 Task: In Heading Arial with underline. Font size of heading  '18'Font style of data Calibri. Font size of data  9Alignment of headline & data Align center. Fill color in heading,  RedFont color of data Black Apply border in Data No BorderIn the sheet  Attendance Tracker Templatebook
Action: Mouse moved to (101, 193)
Screenshot: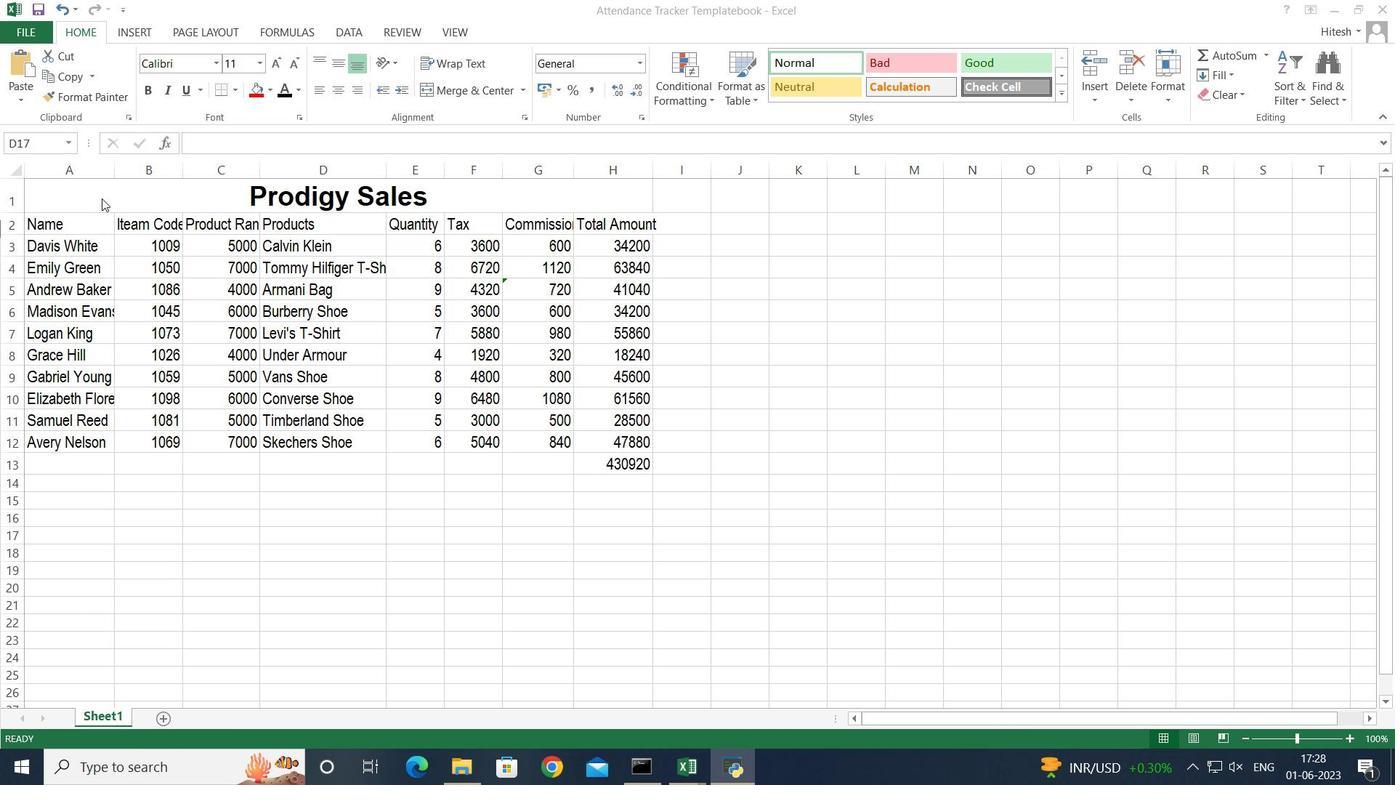 
Action: Mouse pressed left at (101, 193)
Screenshot: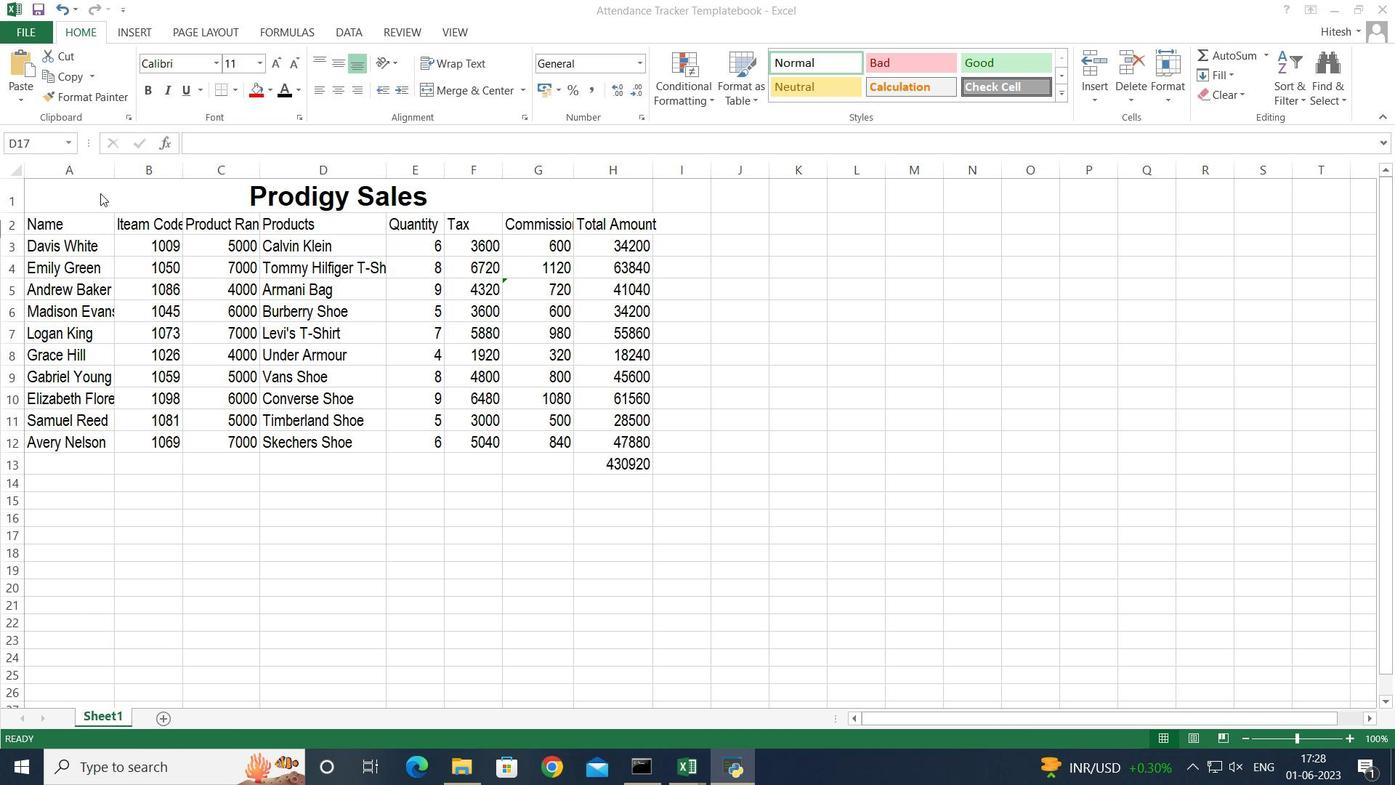
Action: Mouse moved to (102, 192)
Screenshot: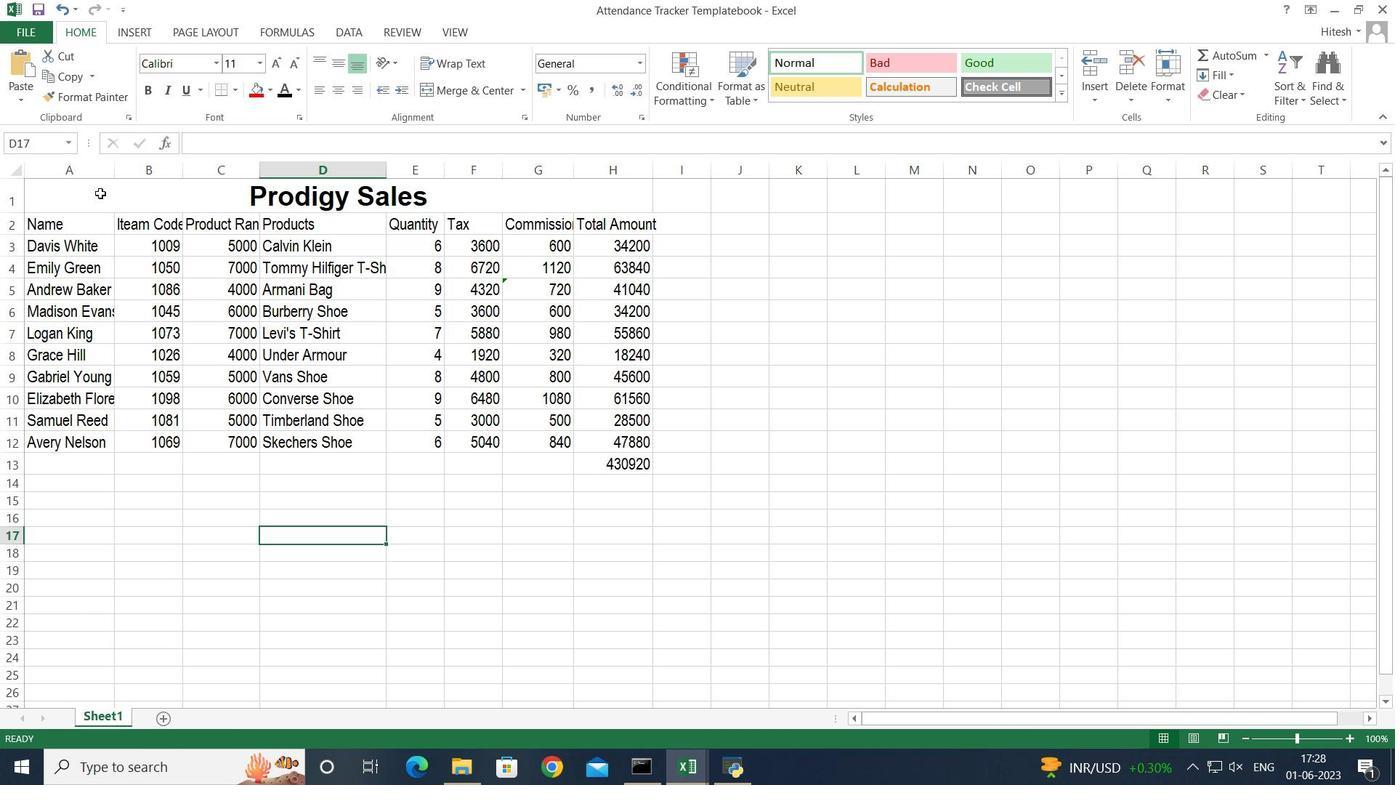 
Action: Mouse pressed left at (102, 192)
Screenshot: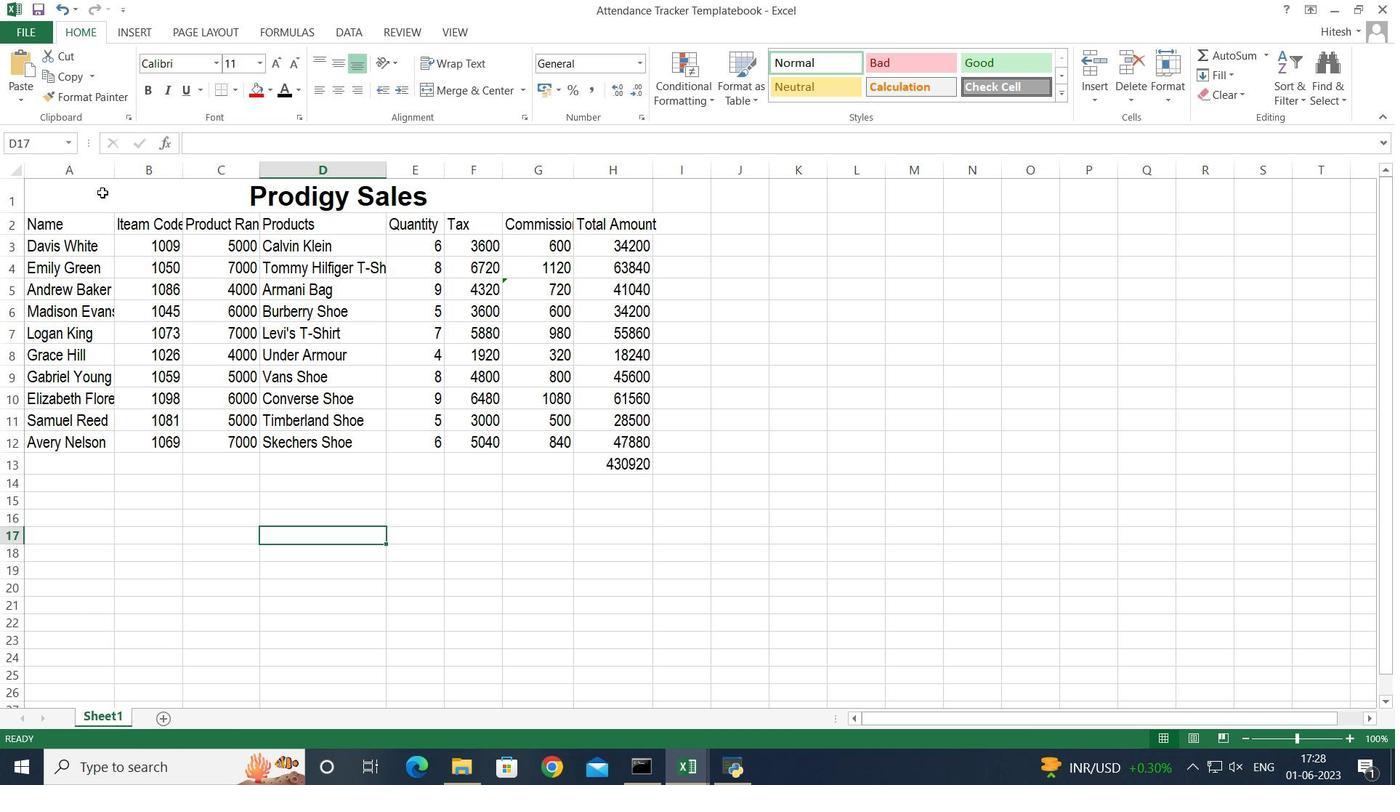 
Action: Mouse moved to (219, 64)
Screenshot: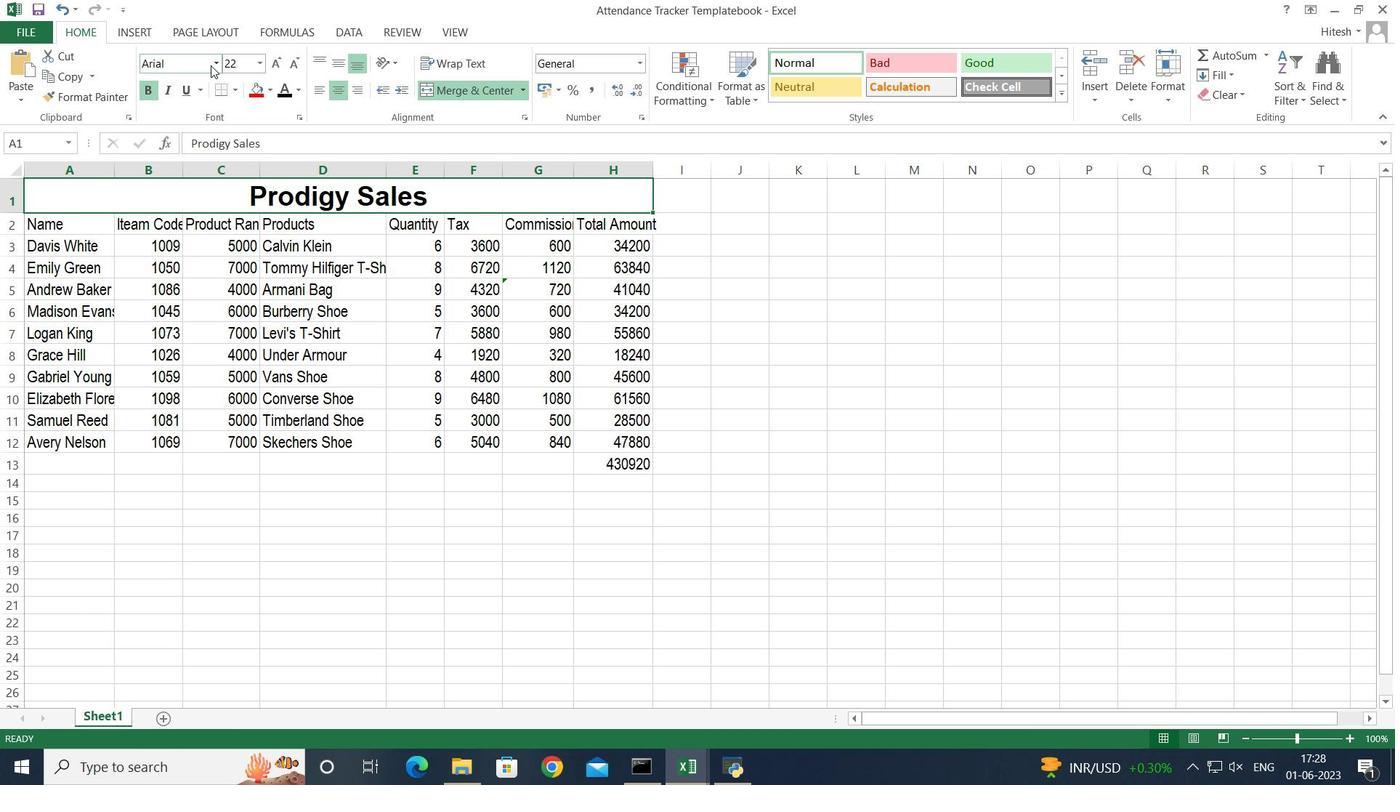 
Action: Mouse pressed left at (219, 64)
Screenshot: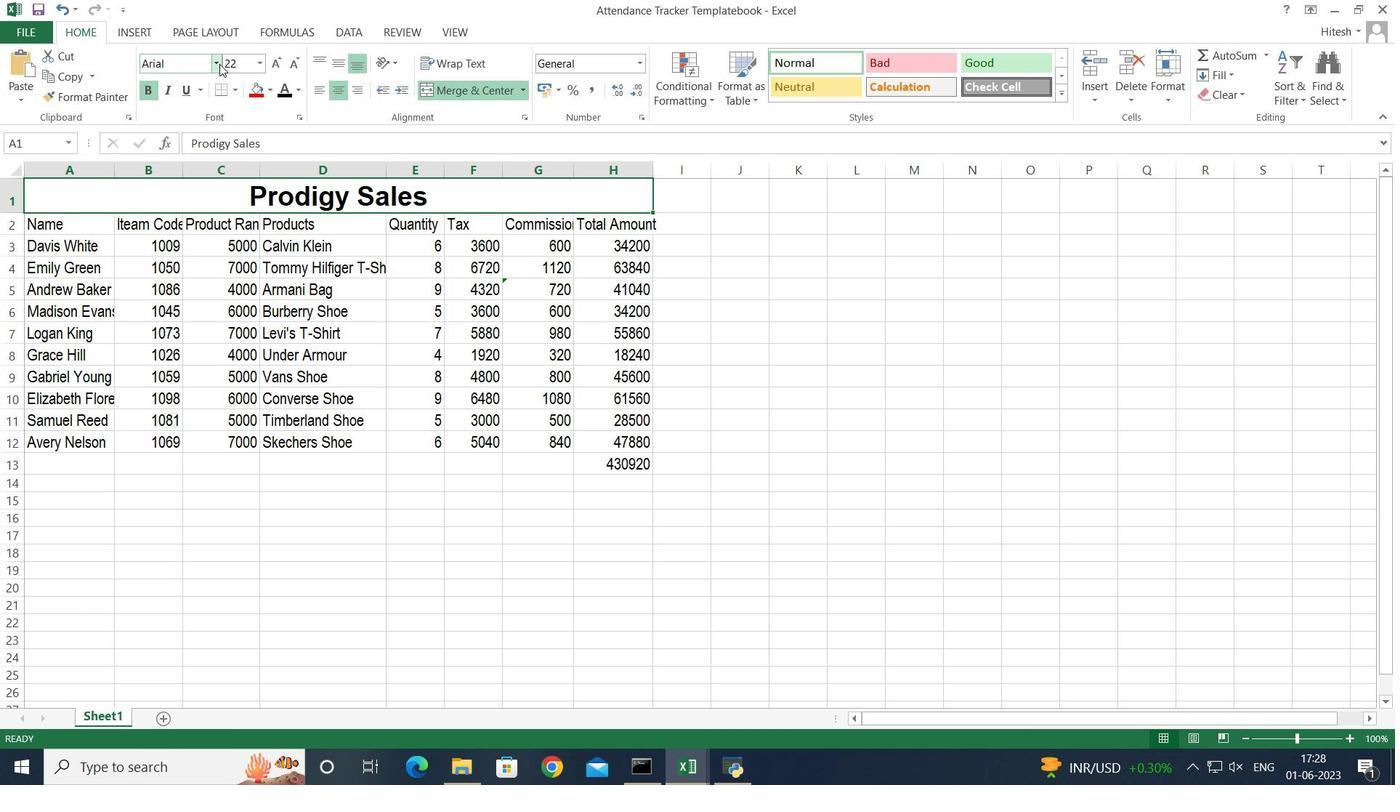 
Action: Mouse moved to (186, 211)
Screenshot: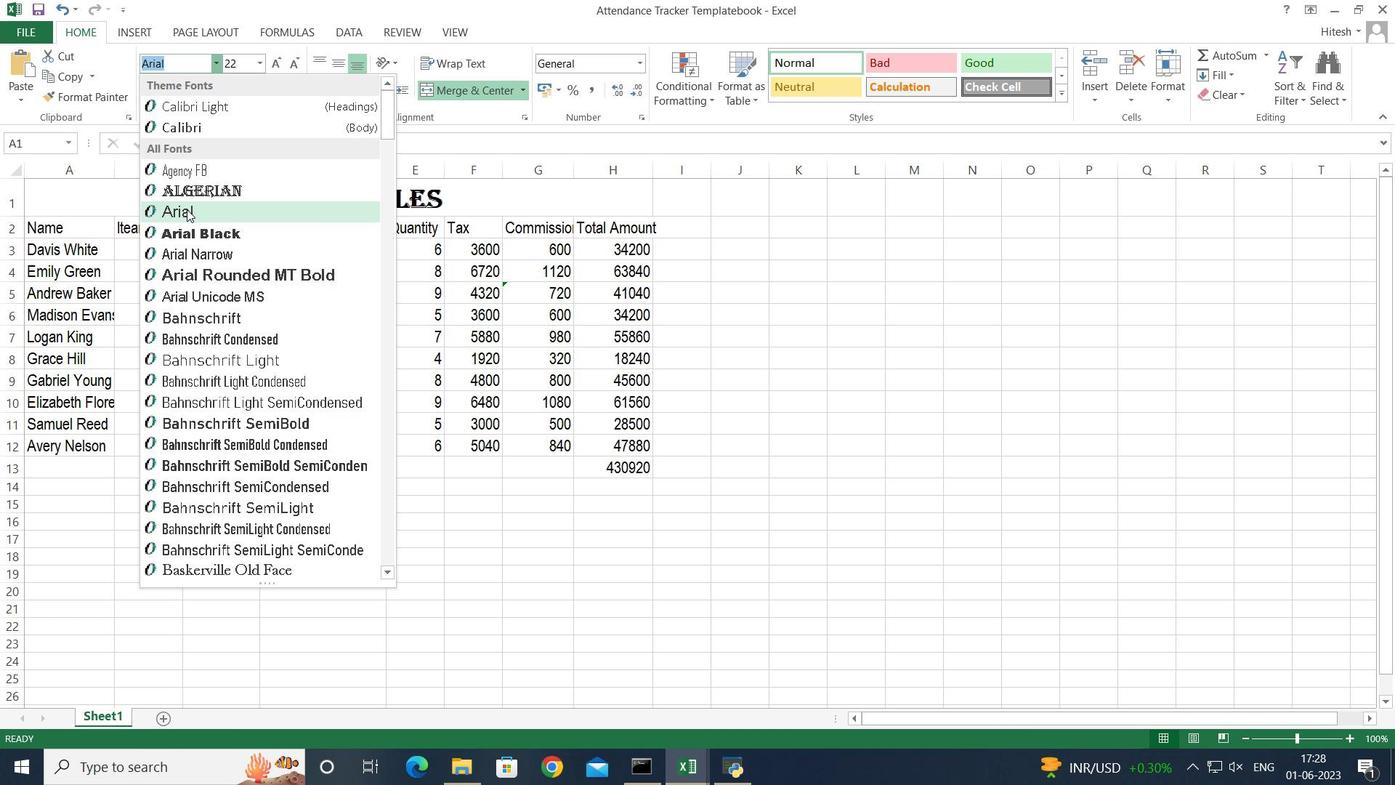 
Action: Mouse pressed left at (186, 211)
Screenshot: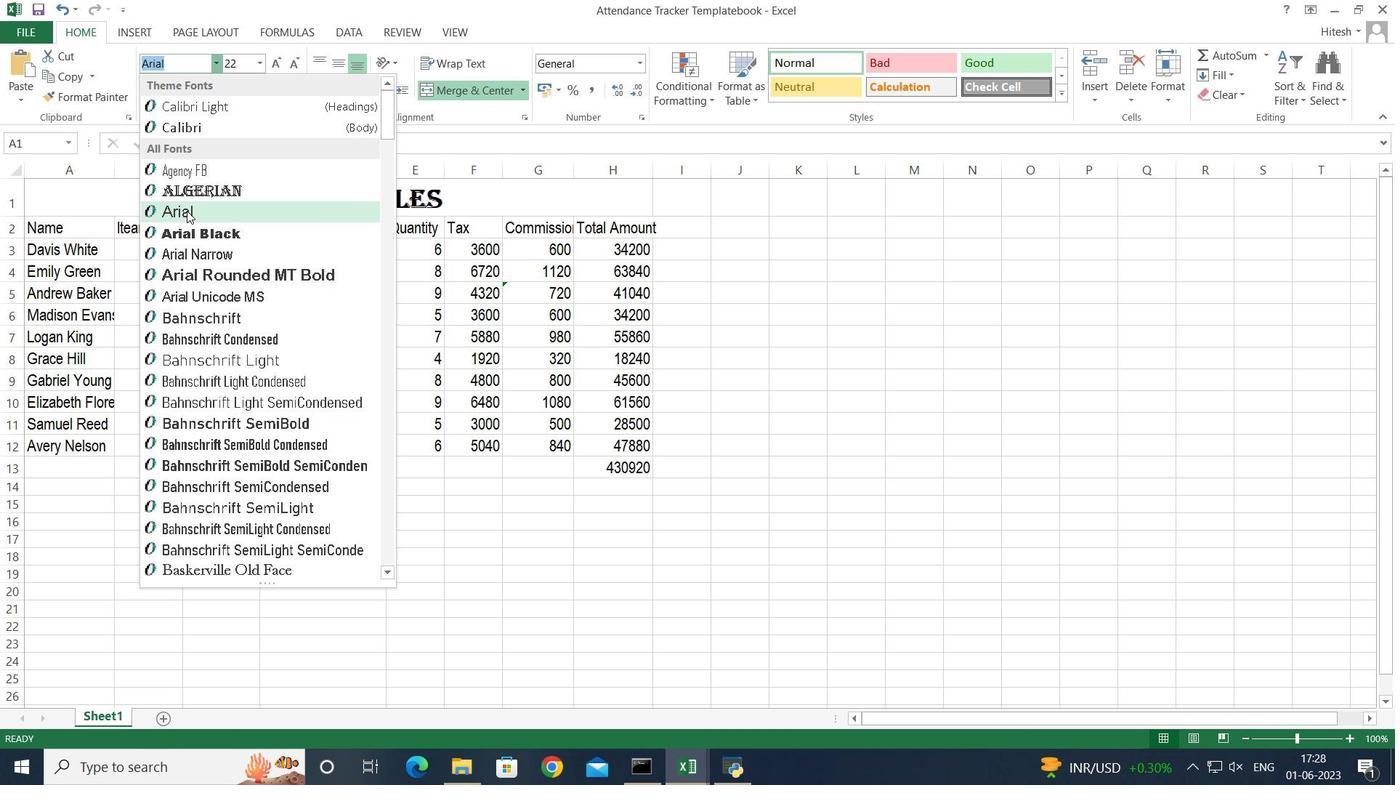 
Action: Mouse moved to (187, 93)
Screenshot: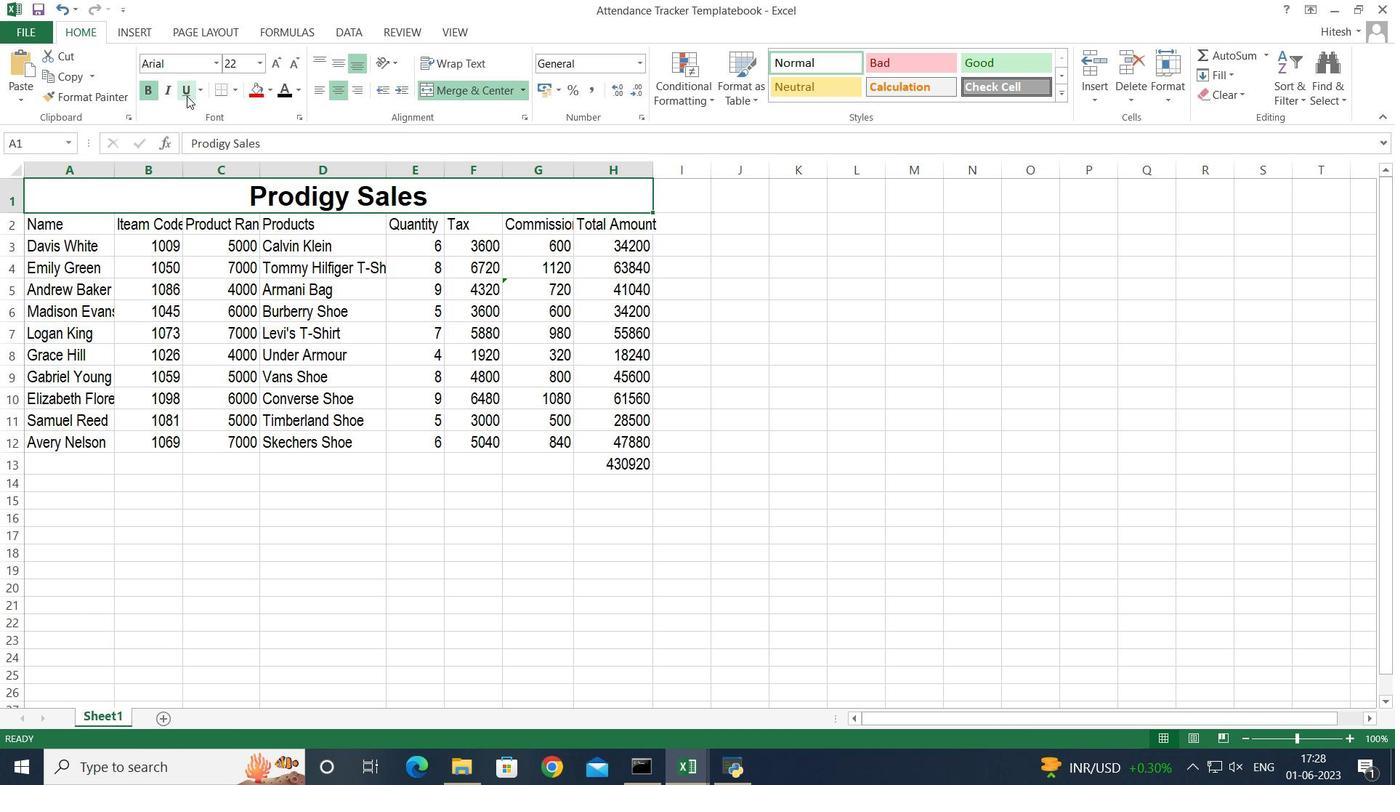 
Action: Mouse pressed left at (187, 93)
Screenshot: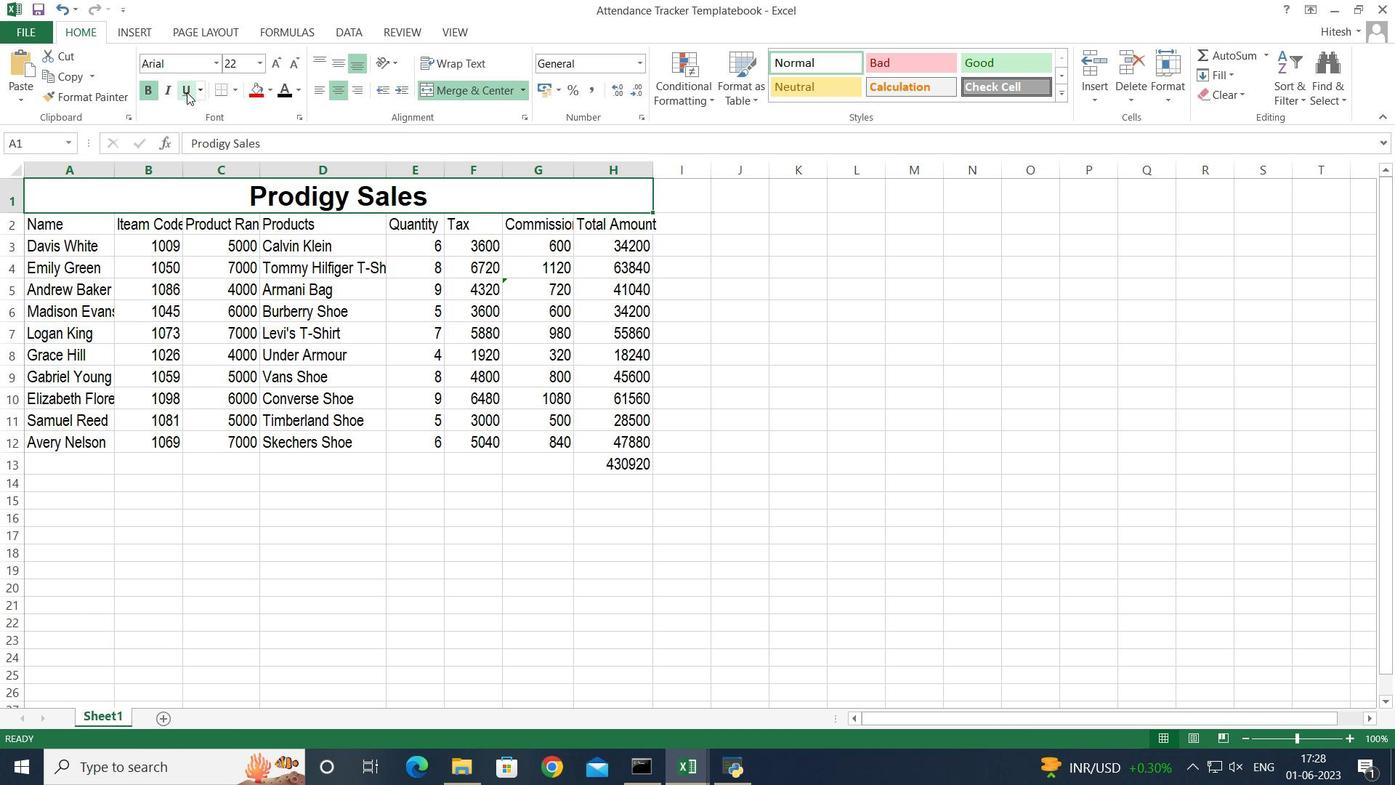 
Action: Mouse moved to (264, 60)
Screenshot: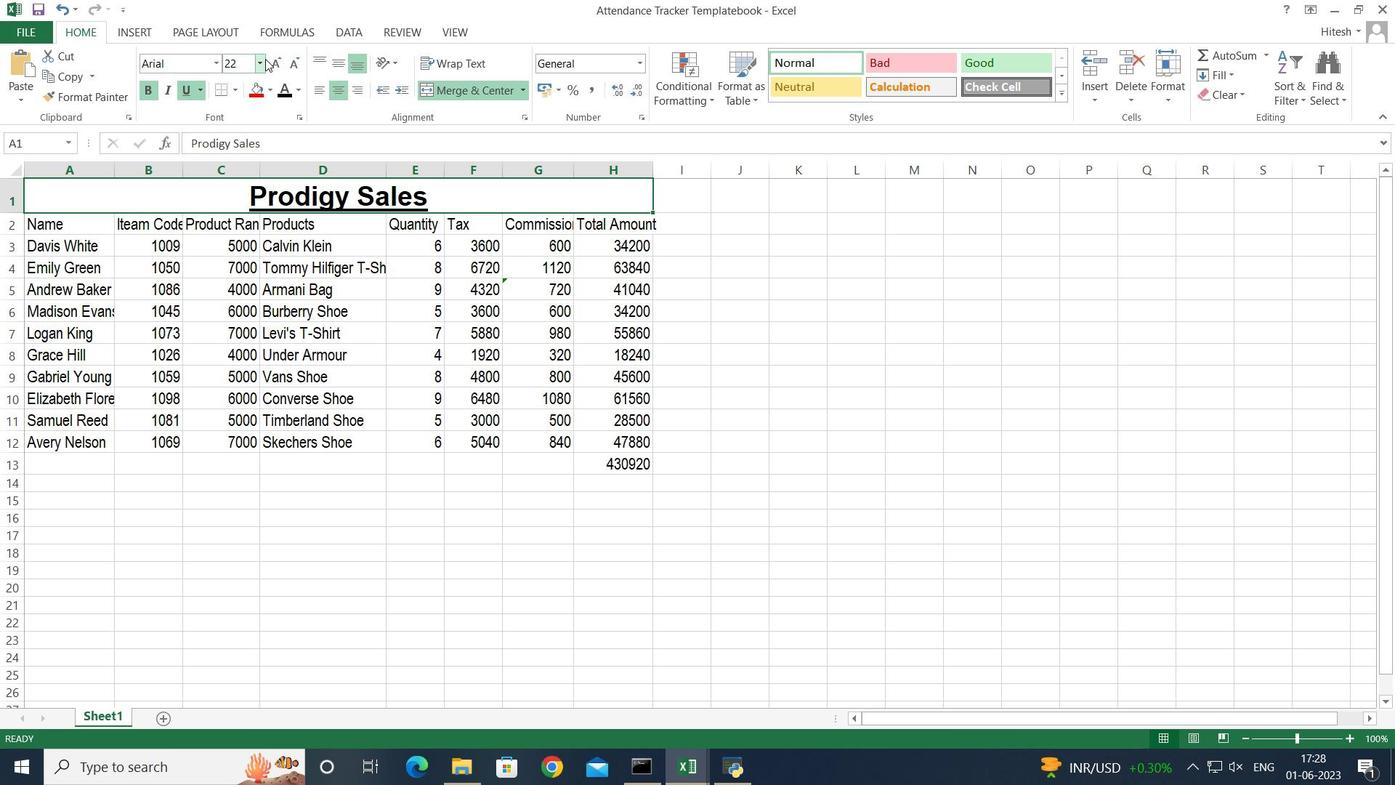 
Action: Mouse pressed left at (264, 60)
Screenshot: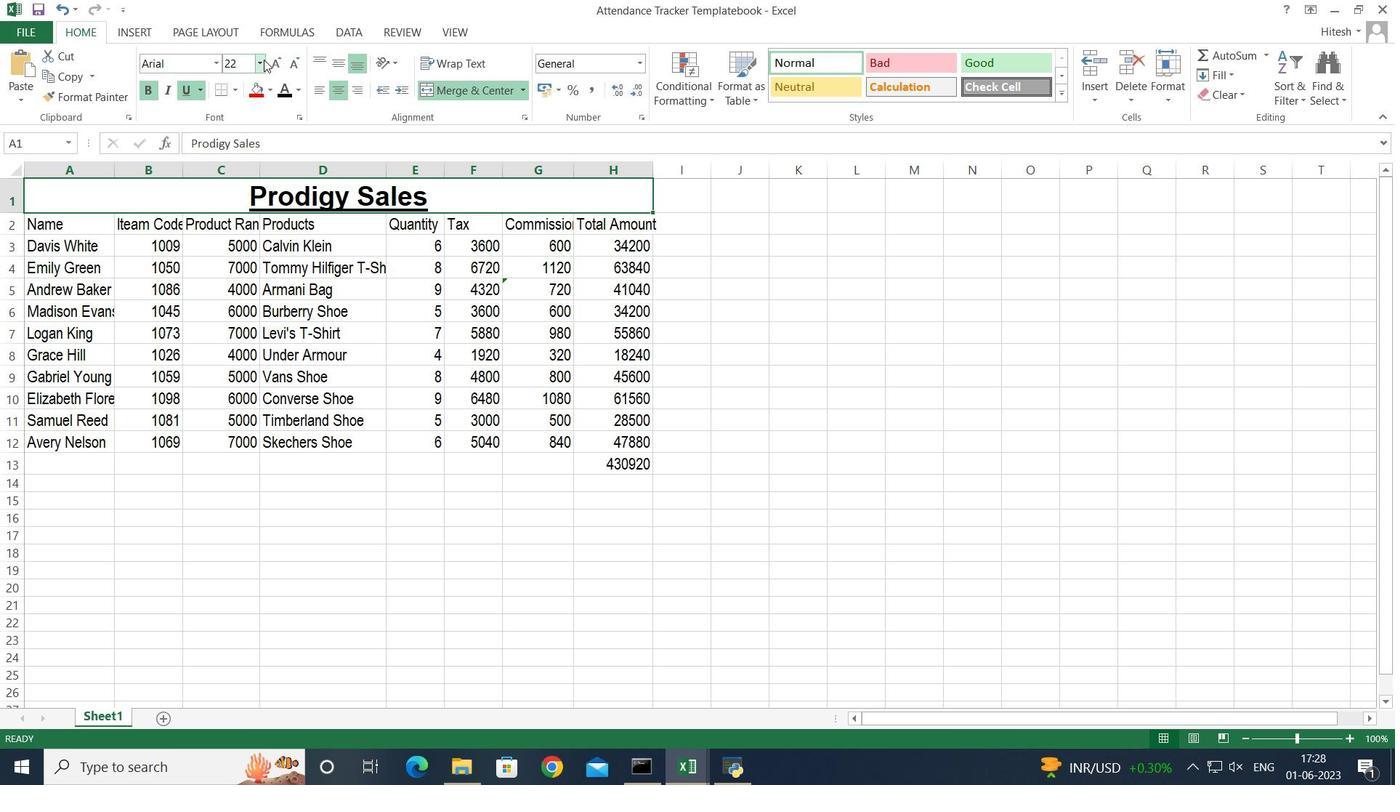 
Action: Mouse moved to (232, 199)
Screenshot: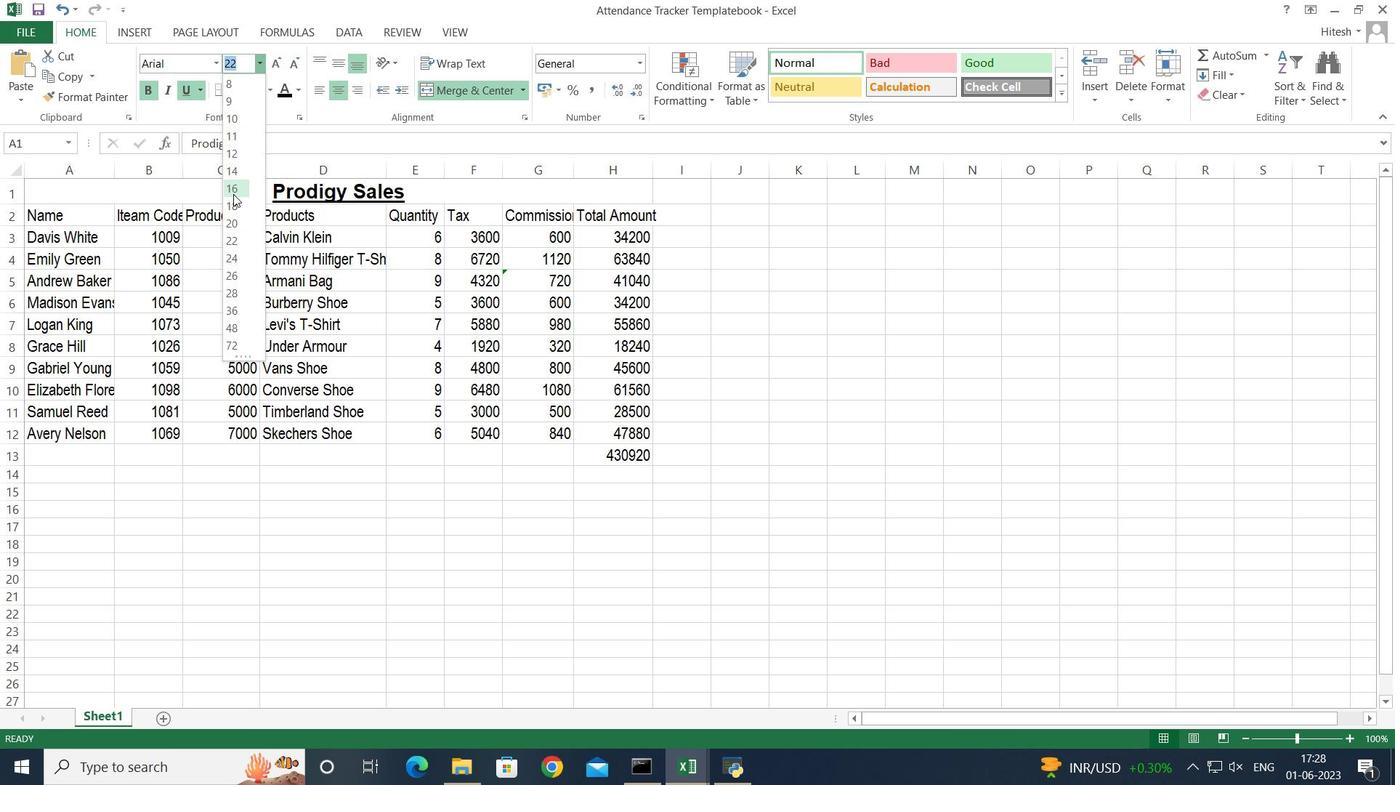 
Action: Mouse pressed left at (232, 199)
Screenshot: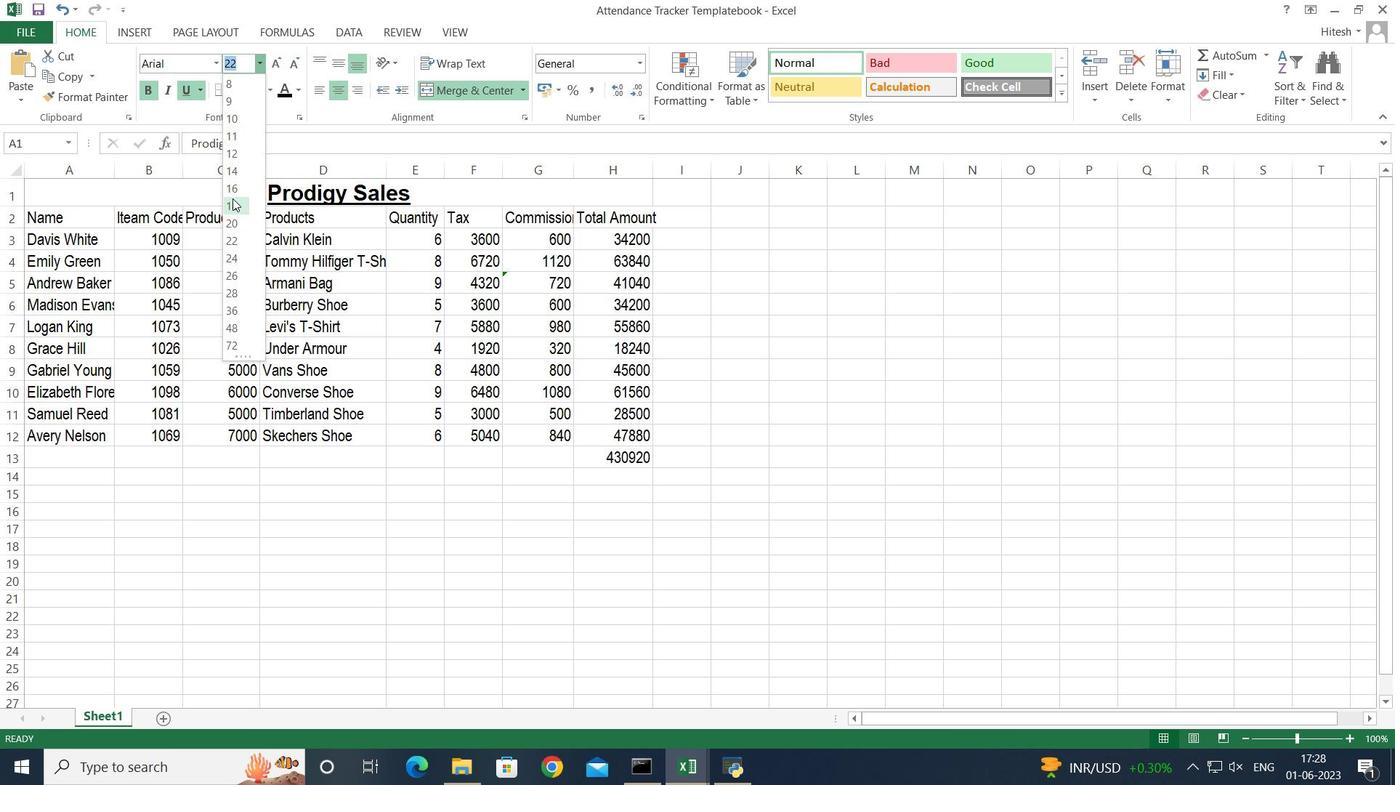 
Action: Mouse moved to (71, 221)
Screenshot: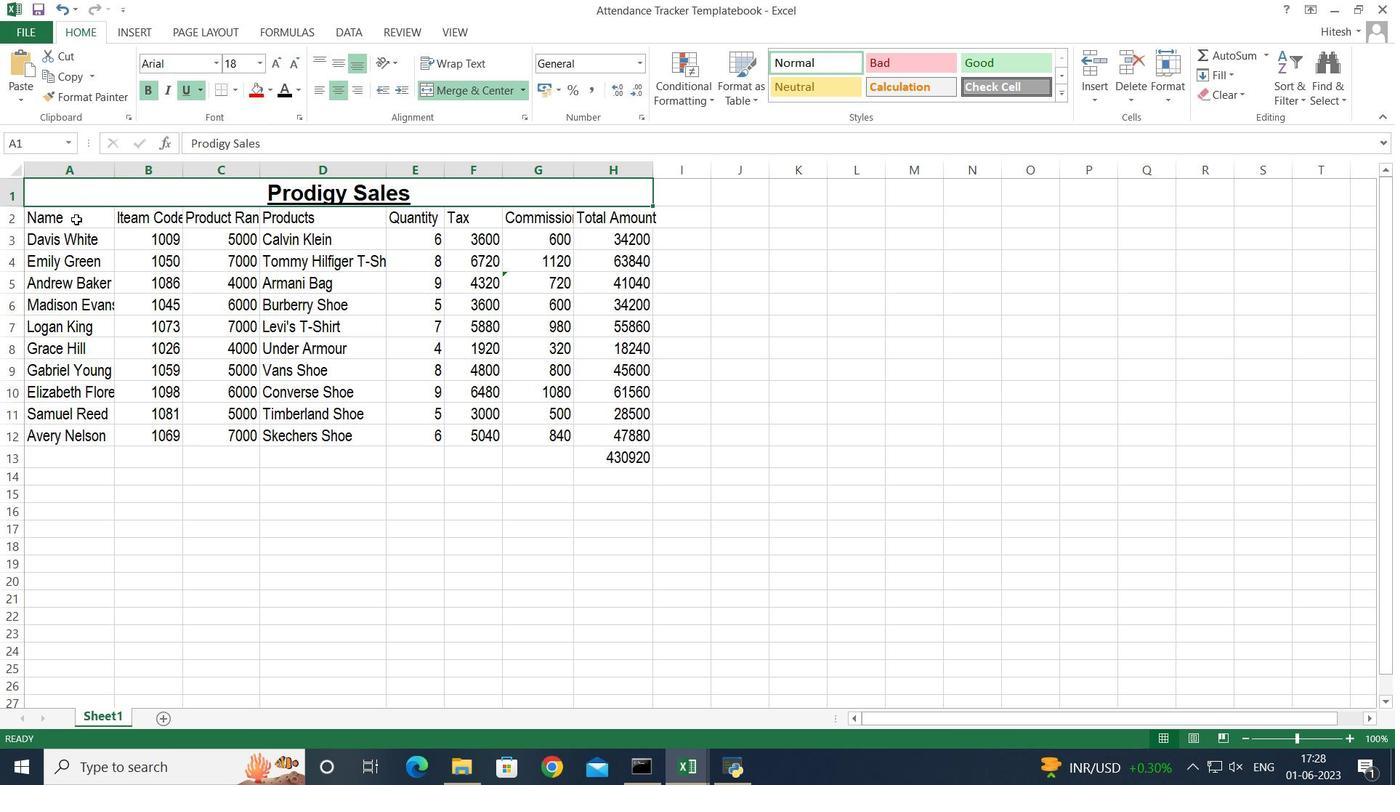 
Action: Mouse pressed left at (71, 221)
Screenshot: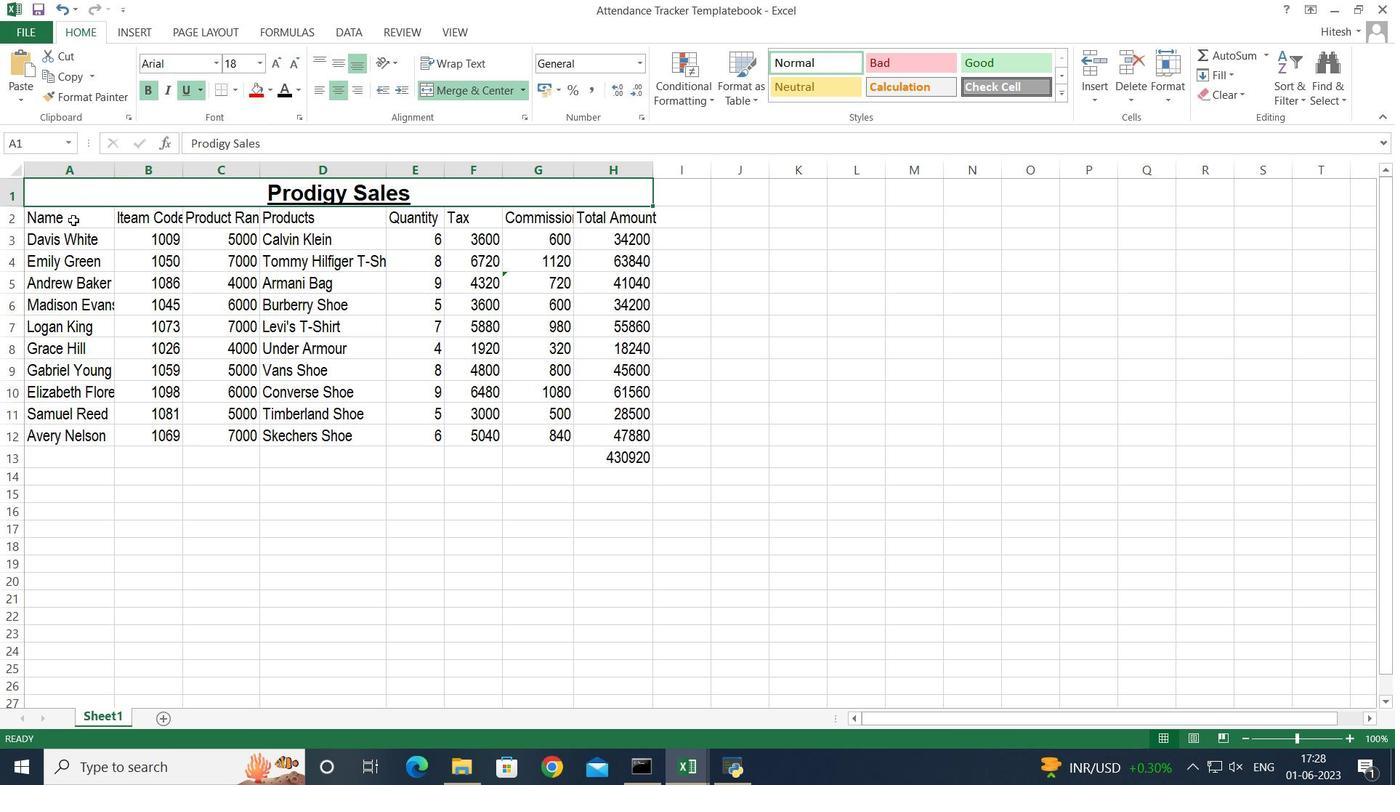 
Action: Key pressed <Key.shift><Key.right><Key.right><Key.right><Key.right><Key.right><Key.right><Key.right><Key.down><Key.down><Key.down><Key.down><Key.down><Key.down><Key.down><Key.down><Key.down><Key.down><Key.down>
Screenshot: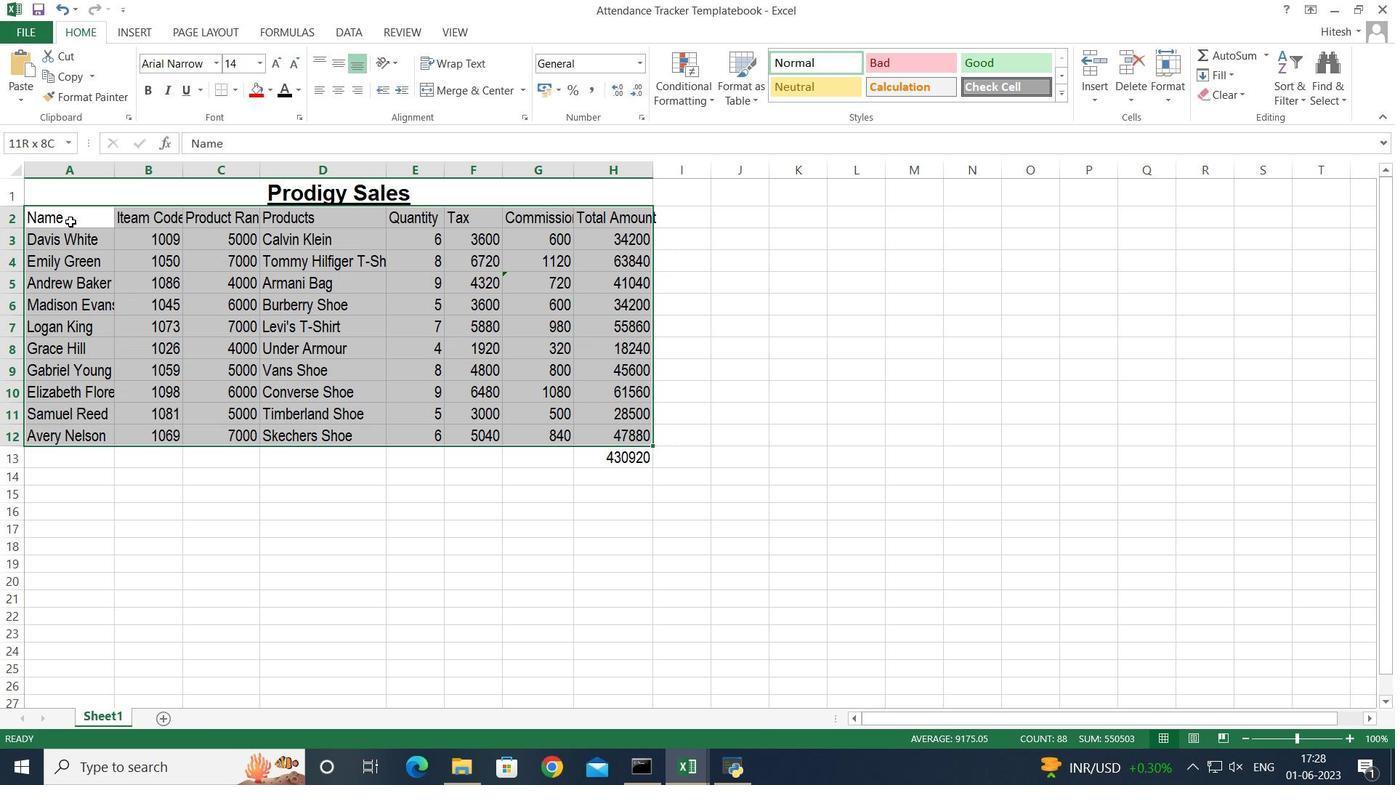 
Action: Mouse moved to (214, 64)
Screenshot: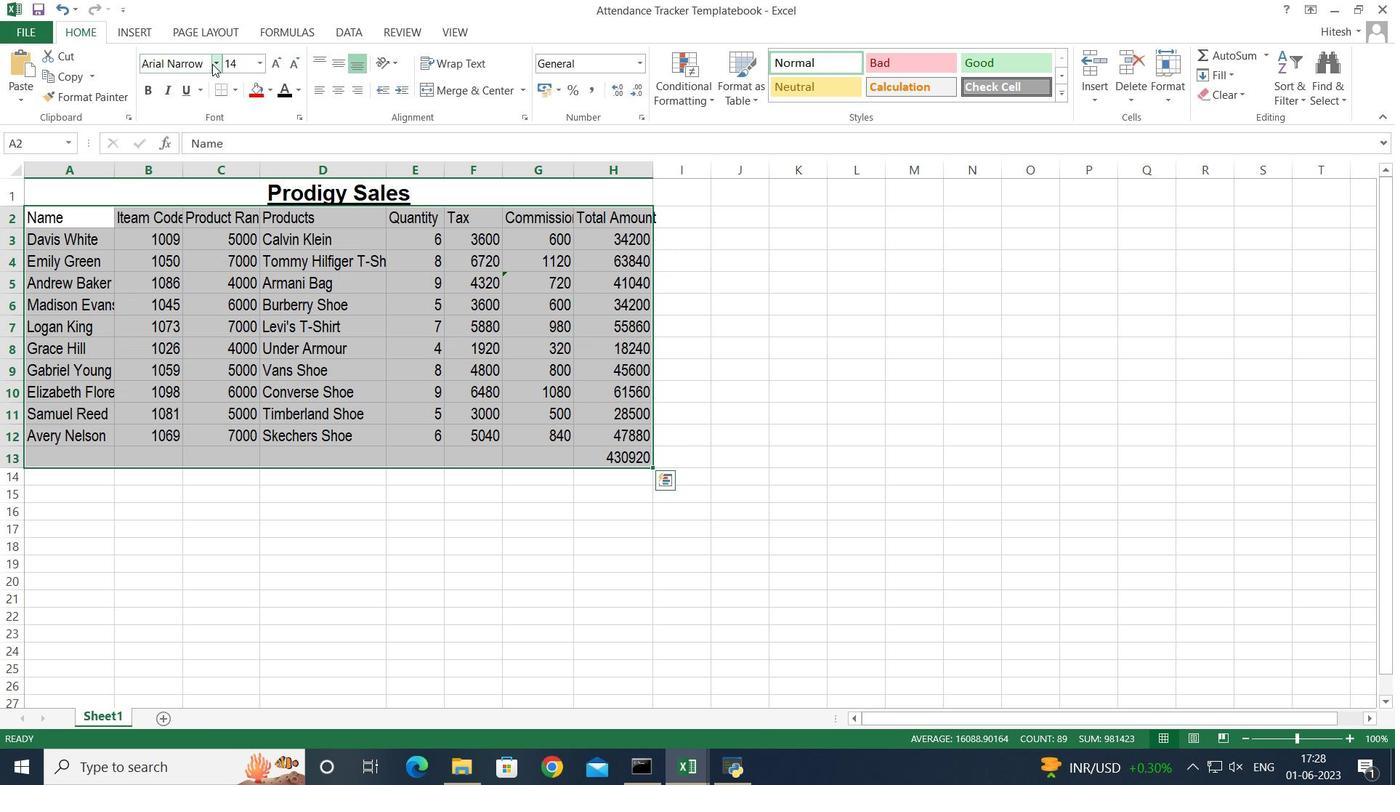 
Action: Mouse pressed left at (214, 64)
Screenshot: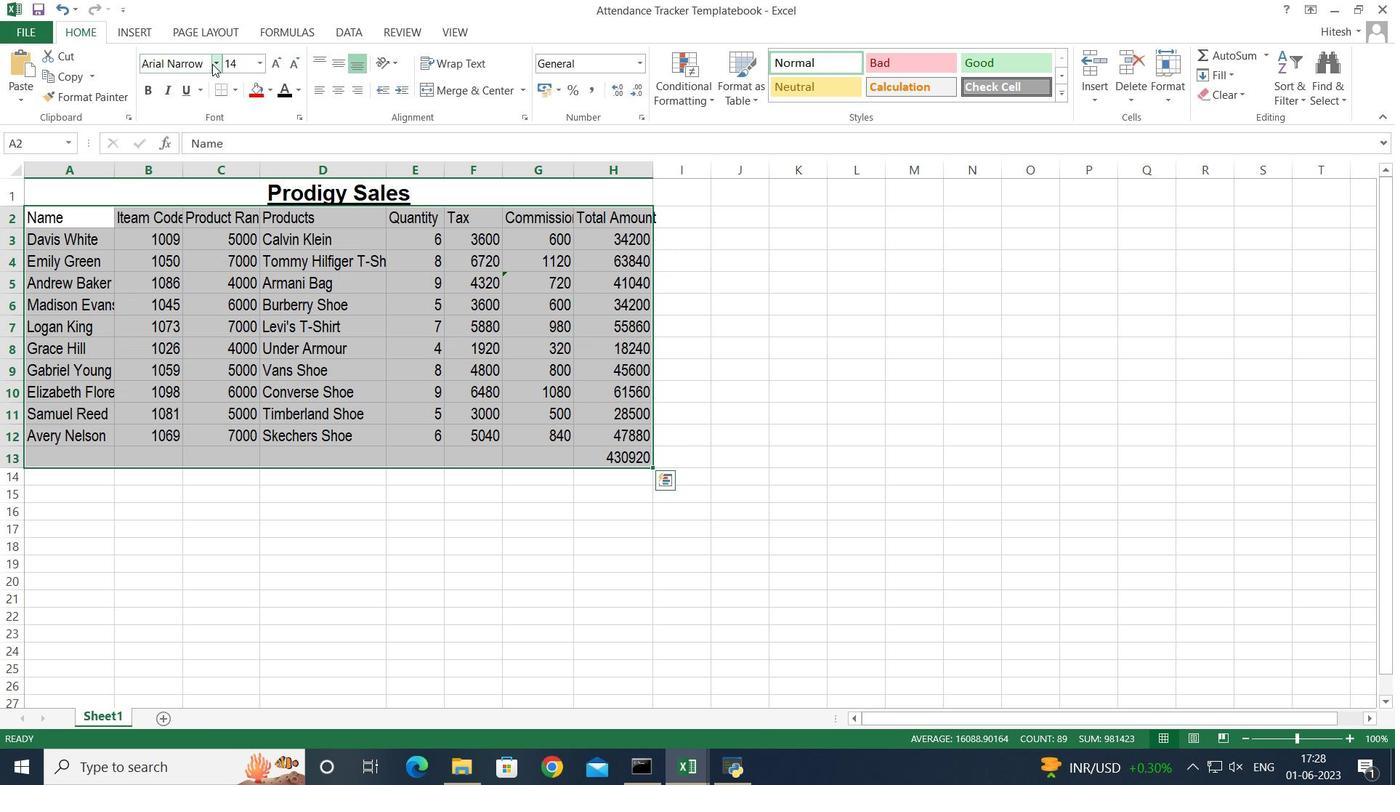 
Action: Mouse moved to (208, 124)
Screenshot: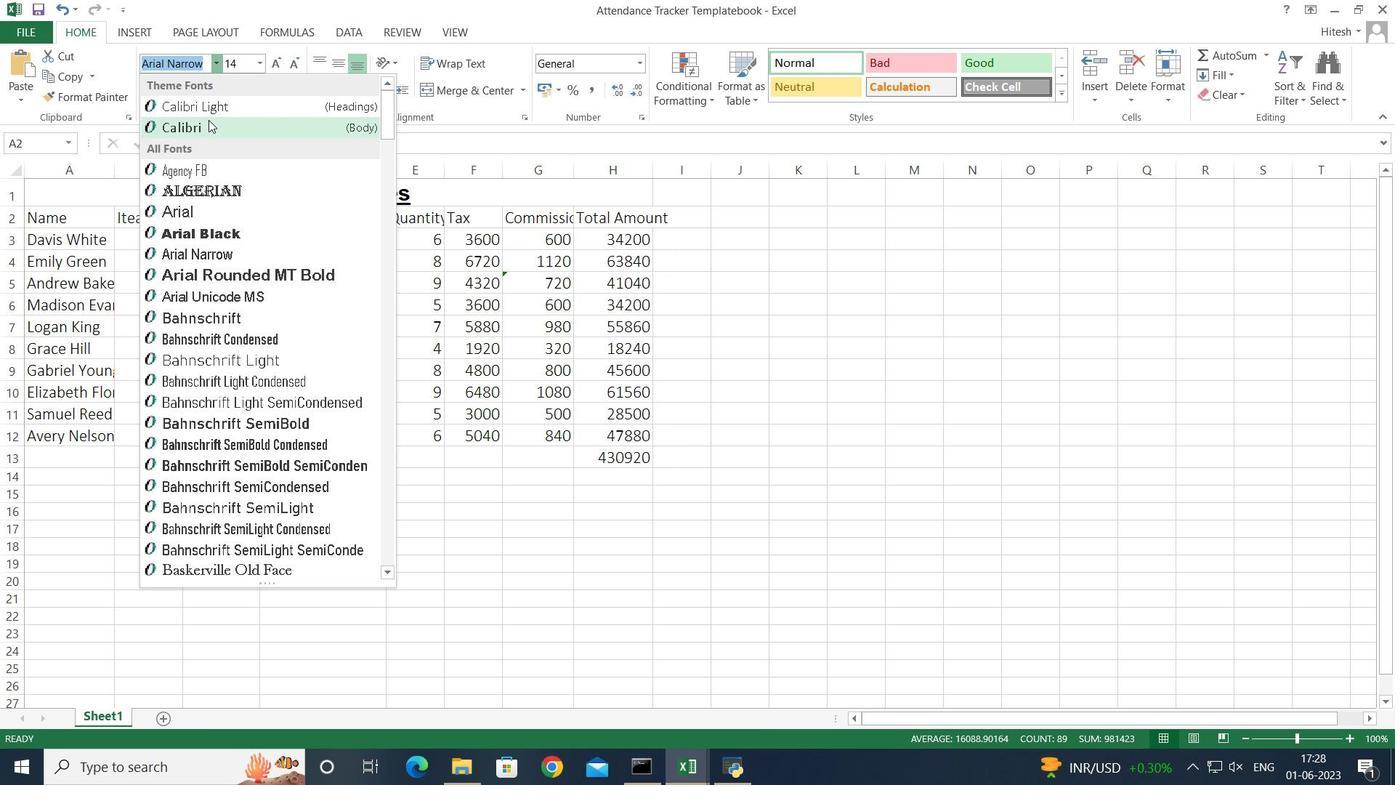 
Action: Mouse pressed left at (208, 124)
Screenshot: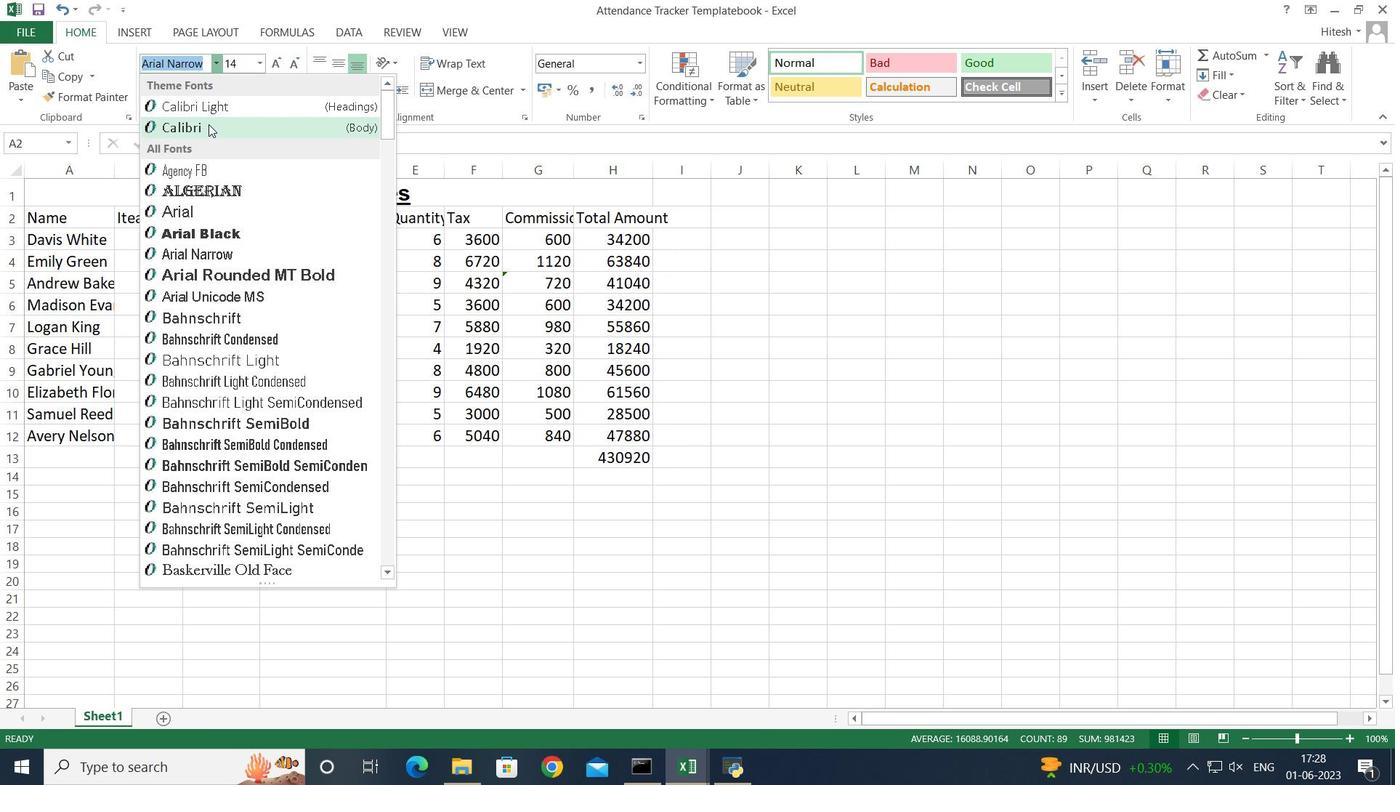 
Action: Mouse moved to (260, 58)
Screenshot: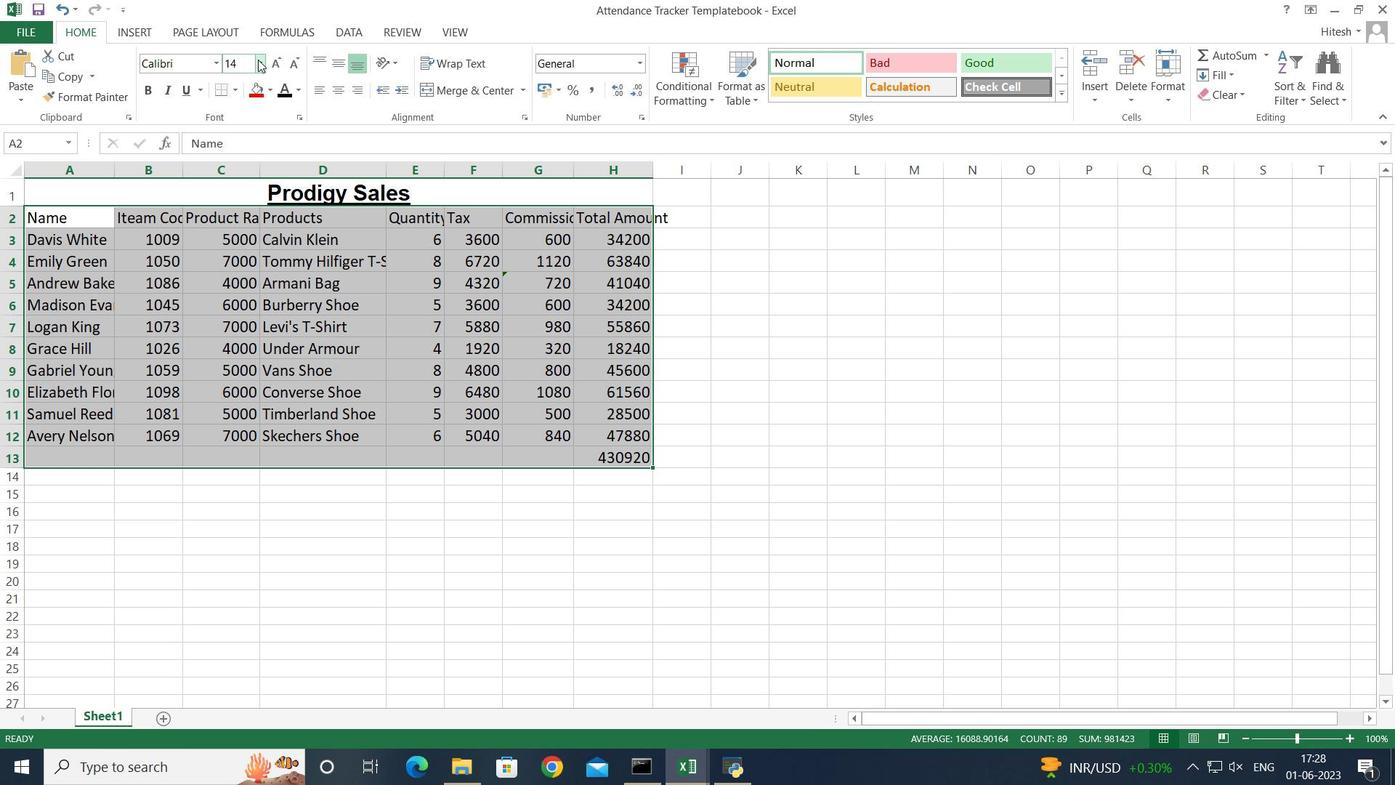 
Action: Mouse pressed left at (260, 58)
Screenshot: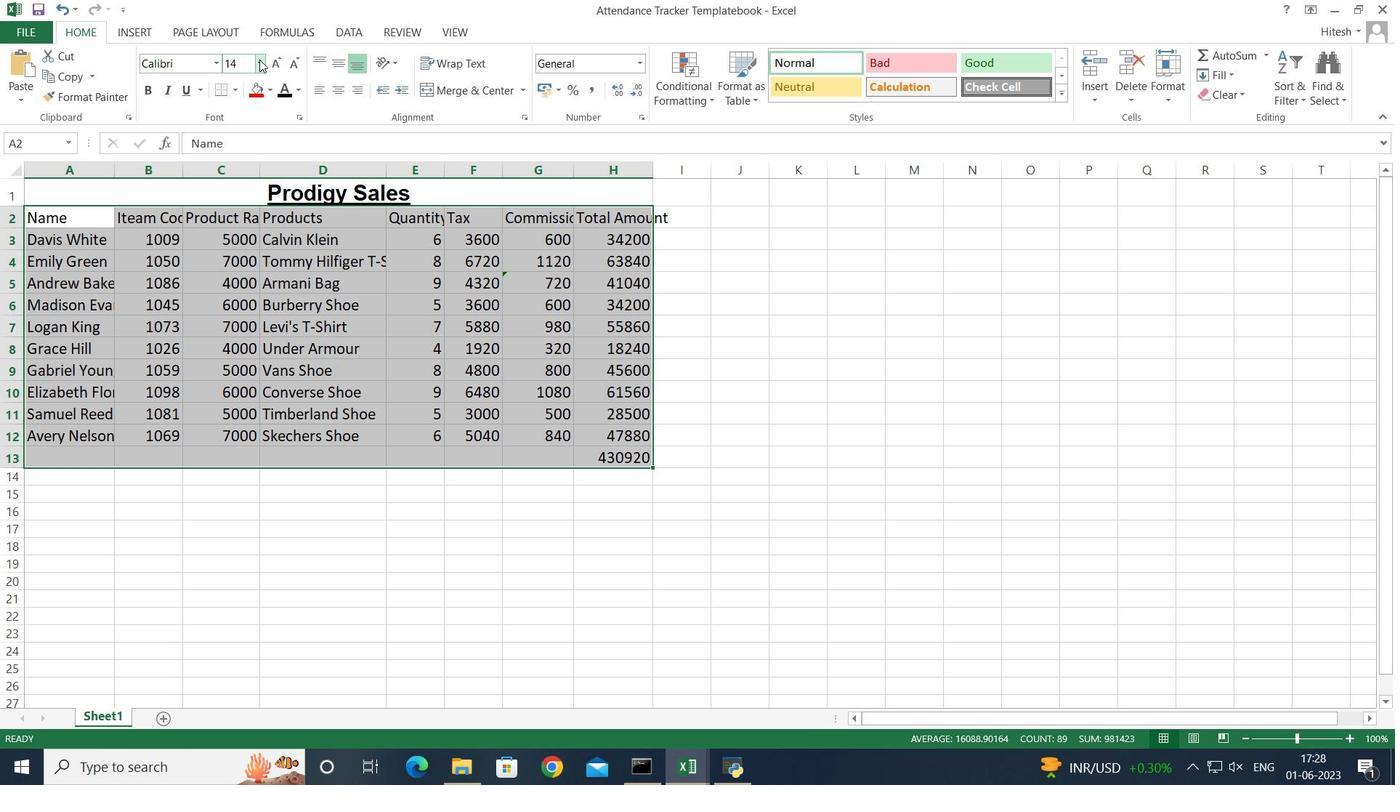 
Action: Mouse moved to (244, 105)
Screenshot: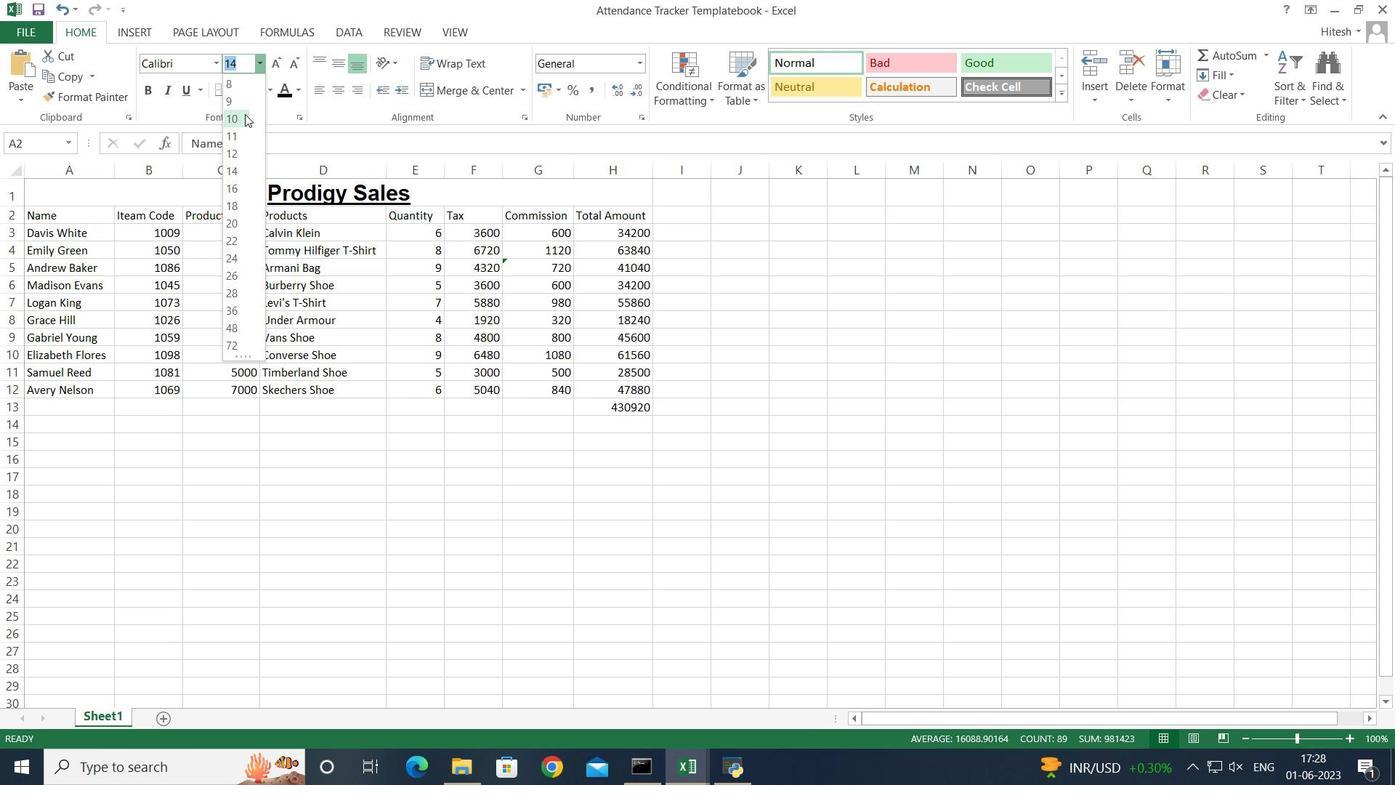 
Action: Mouse pressed left at (244, 105)
Screenshot: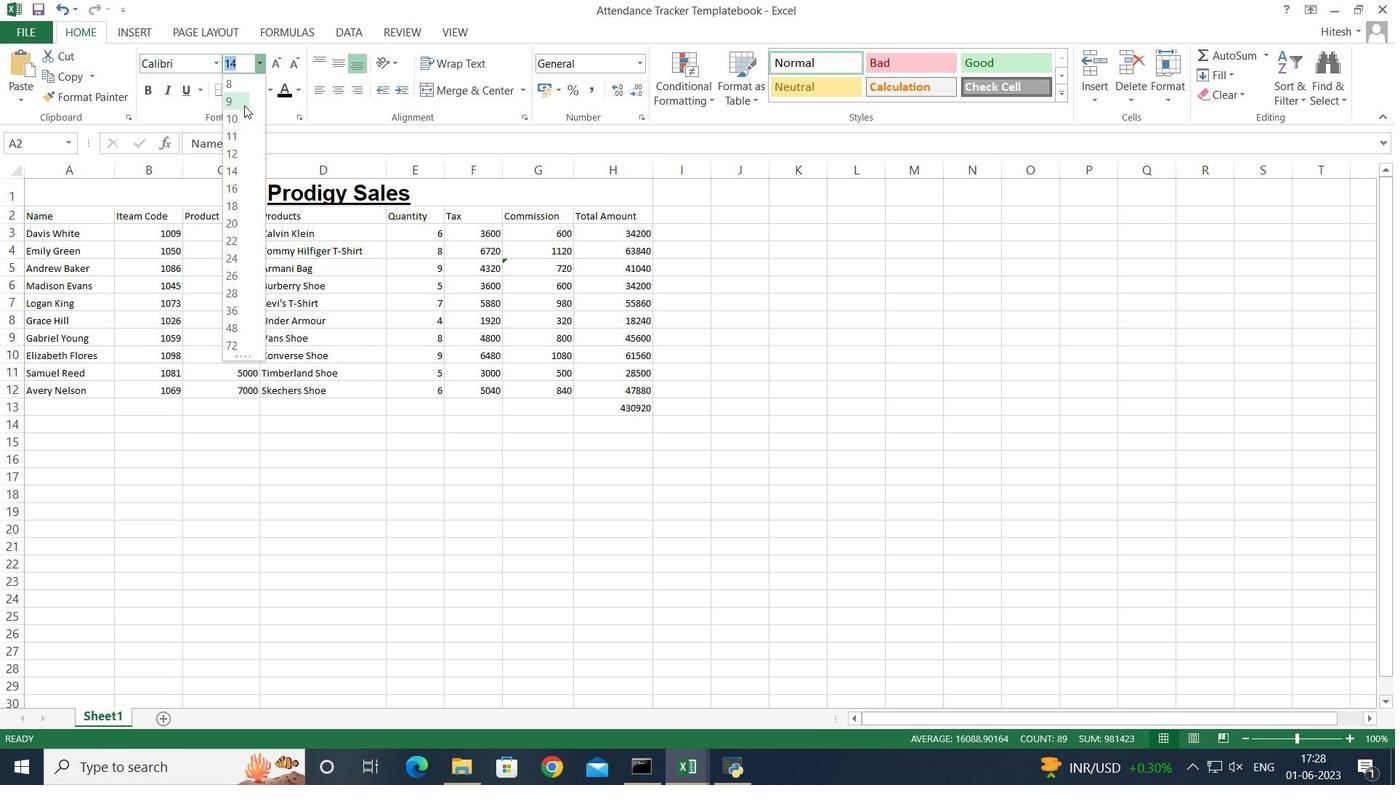 
Action: Mouse moved to (187, 469)
Screenshot: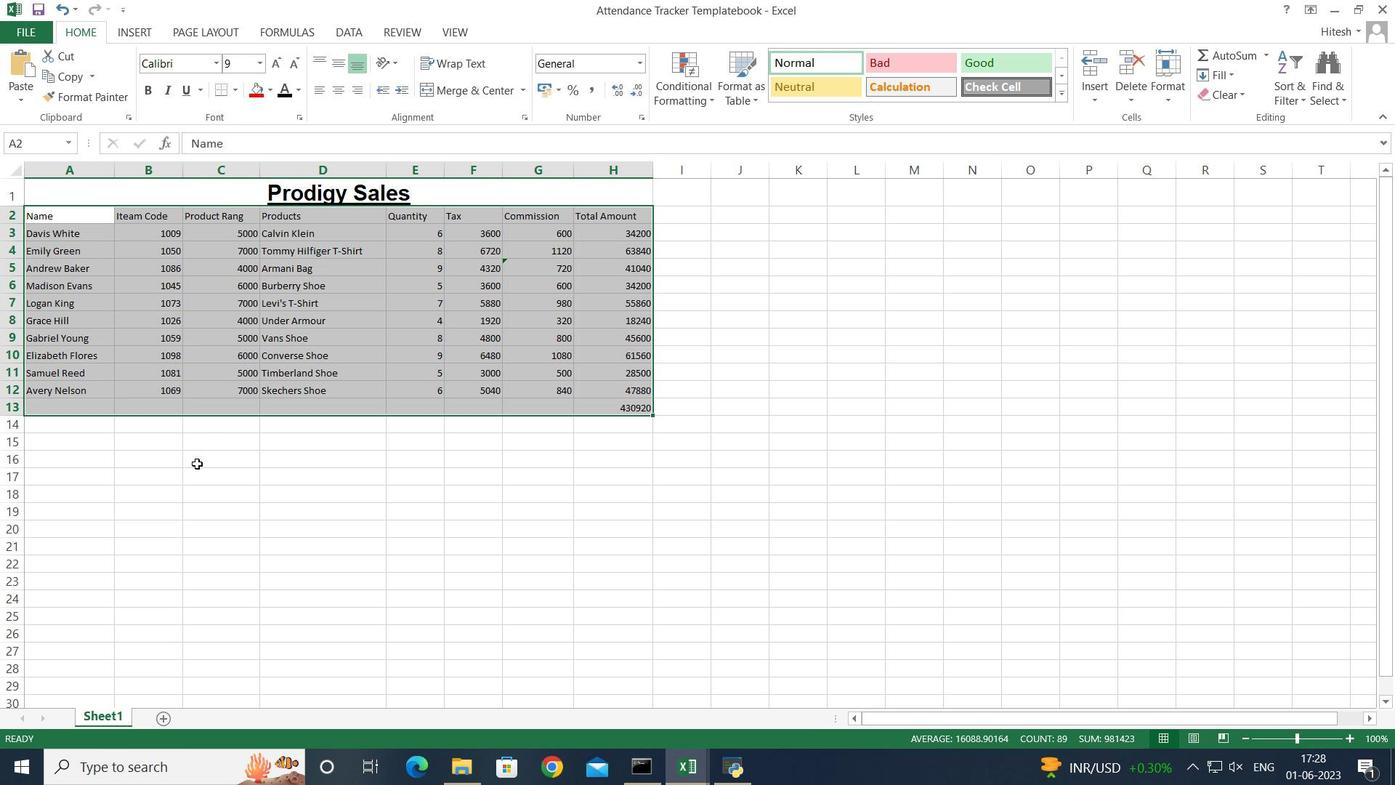 
Action: Mouse pressed left at (187, 469)
Screenshot: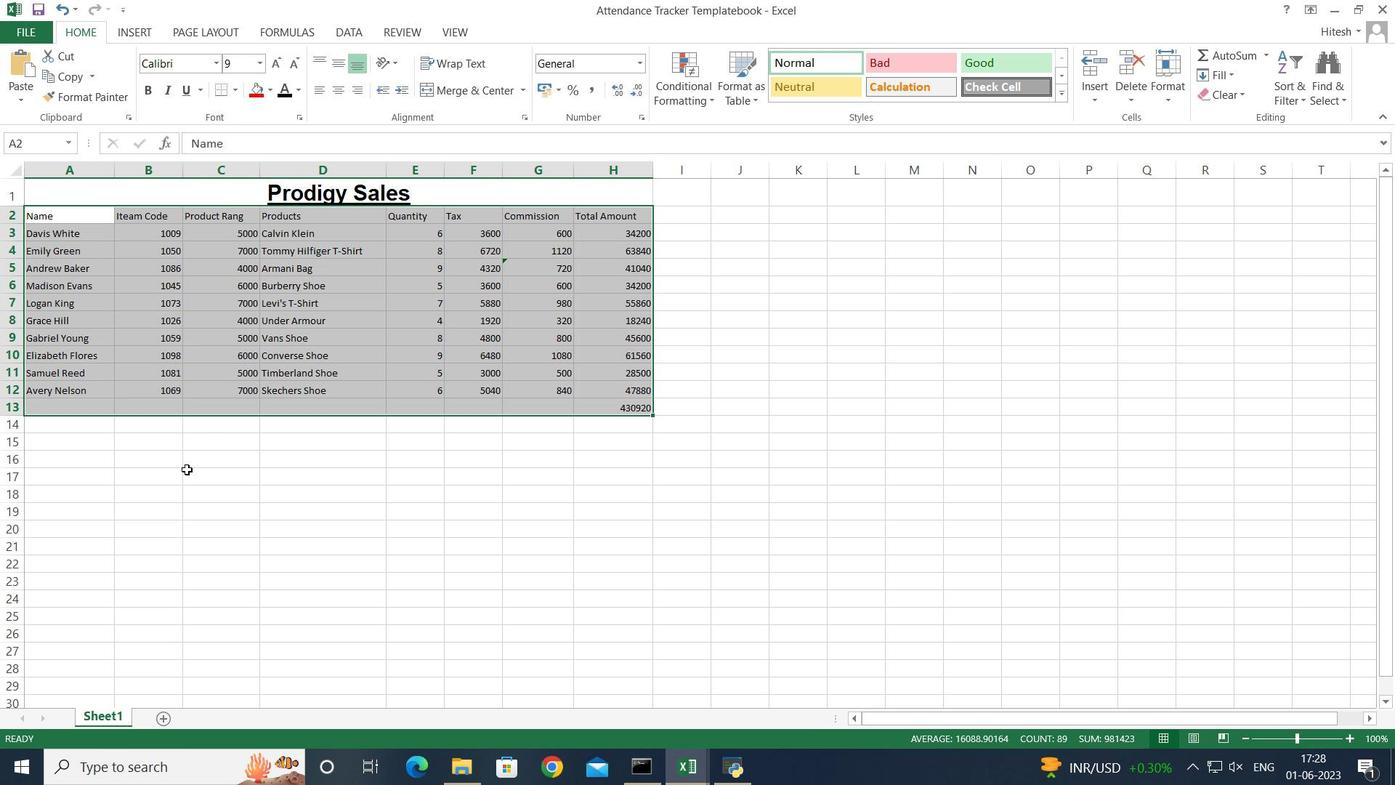 
Action: Mouse moved to (61, 196)
Screenshot: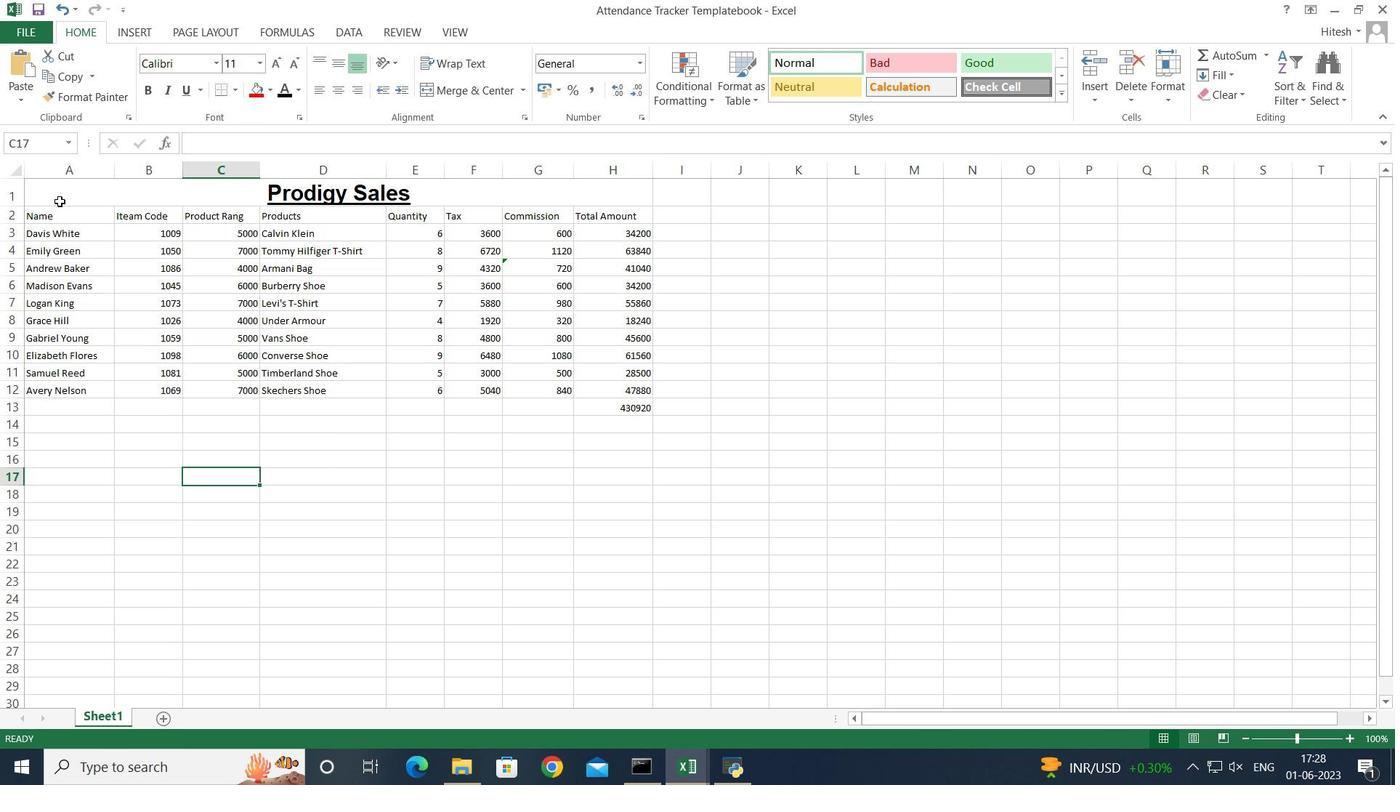 
Action: Mouse pressed left at (61, 196)
Screenshot: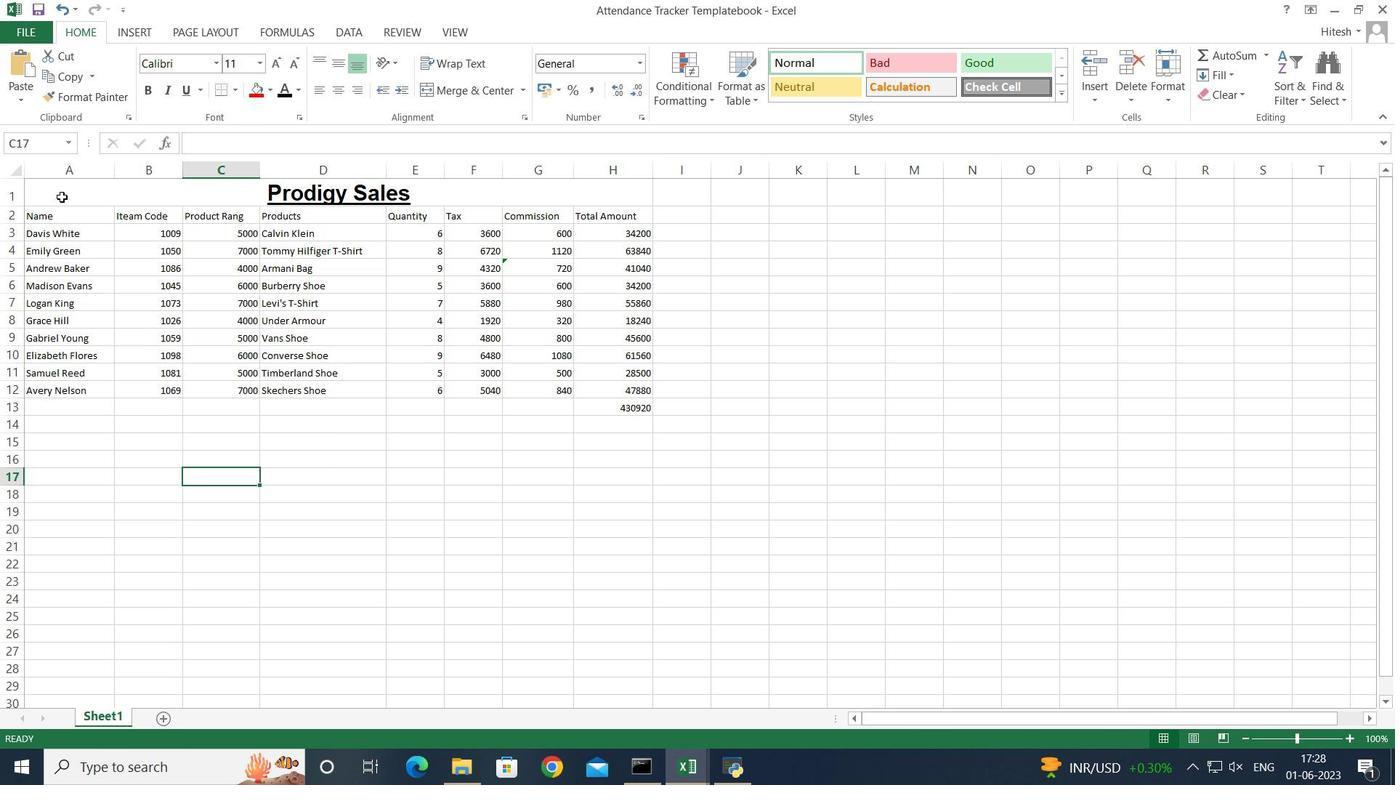 
Action: Mouse moved to (62, 196)
Screenshot: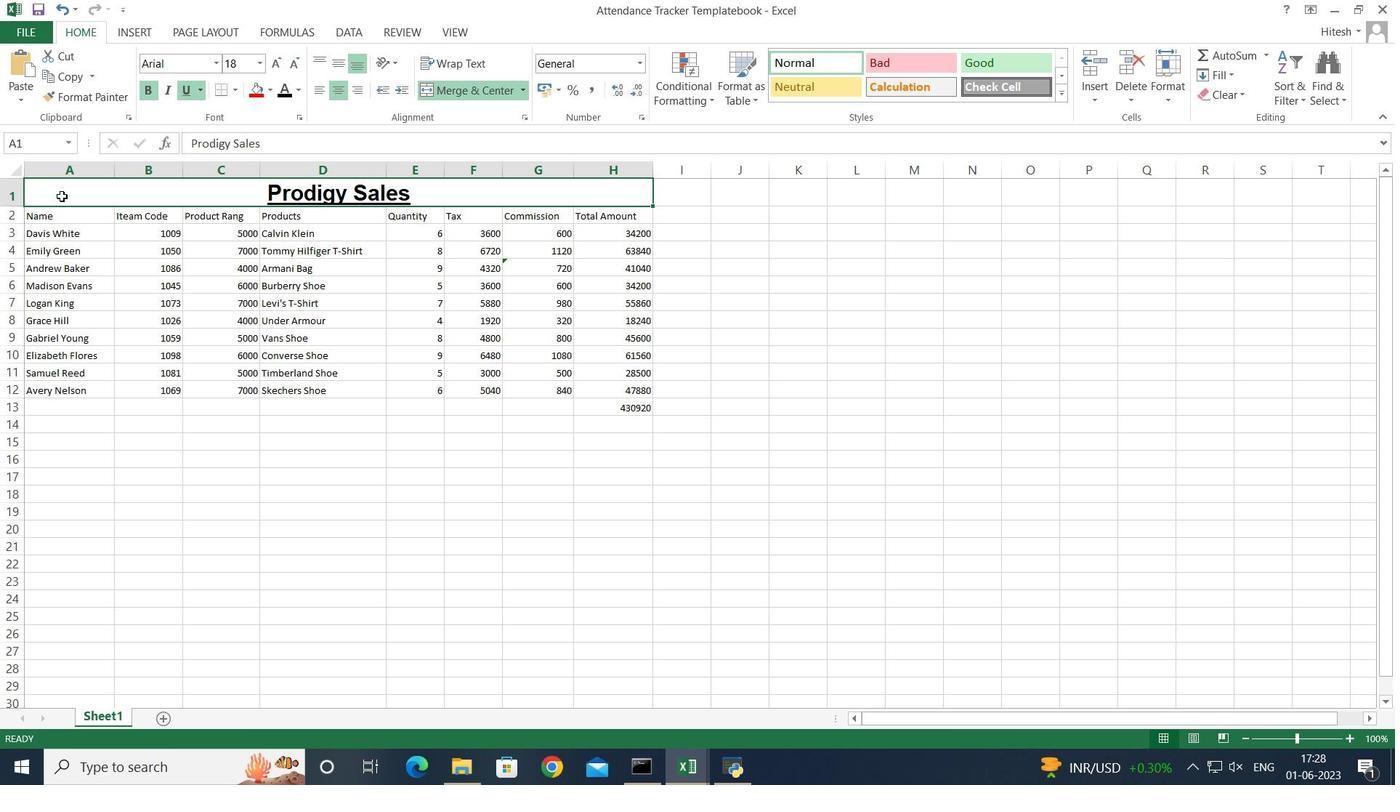 
Action: Key pressed <Key.shift><Key.down><Key.down><Key.down><Key.down><Key.down><Key.down><Key.down><Key.down><Key.down><Key.down><Key.down><Key.down>
Screenshot: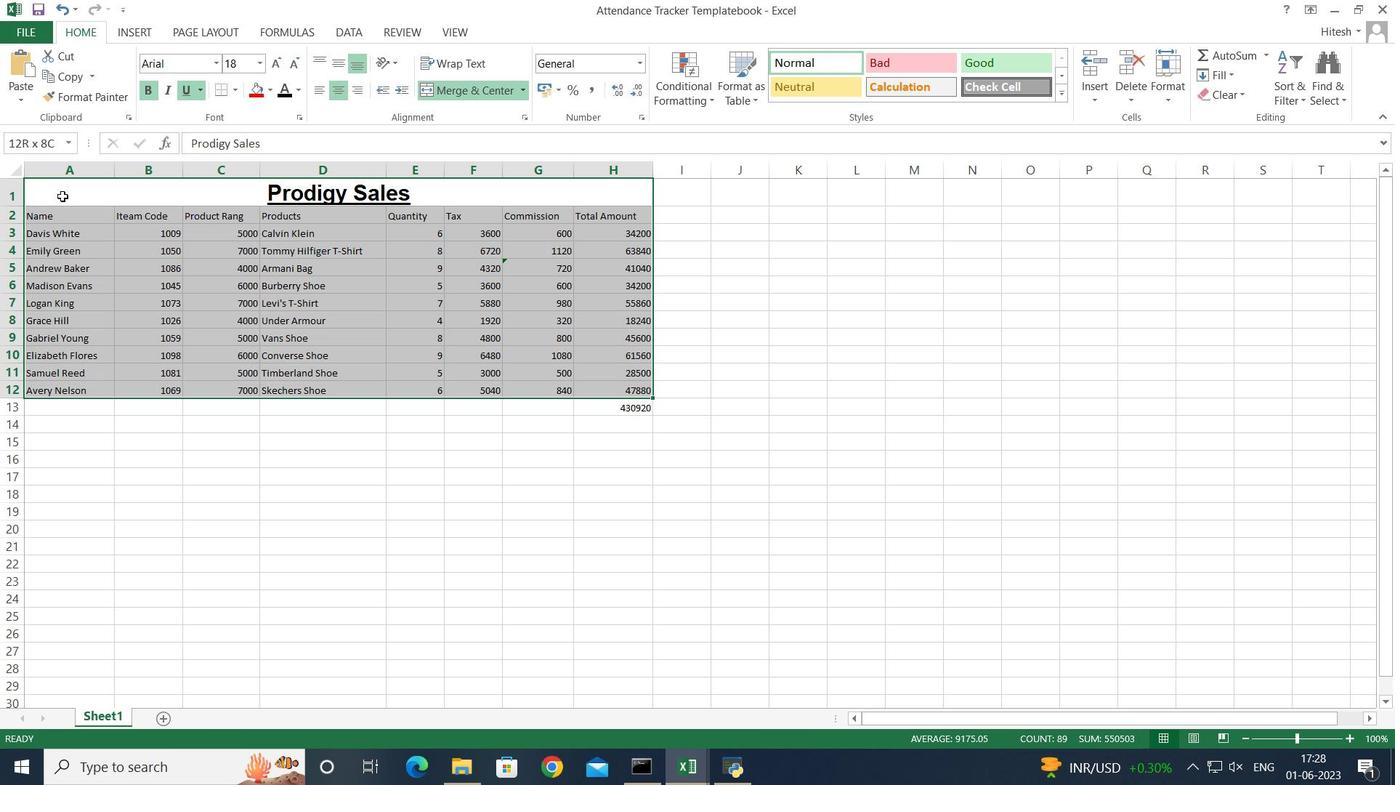 
Action: Mouse moved to (342, 92)
Screenshot: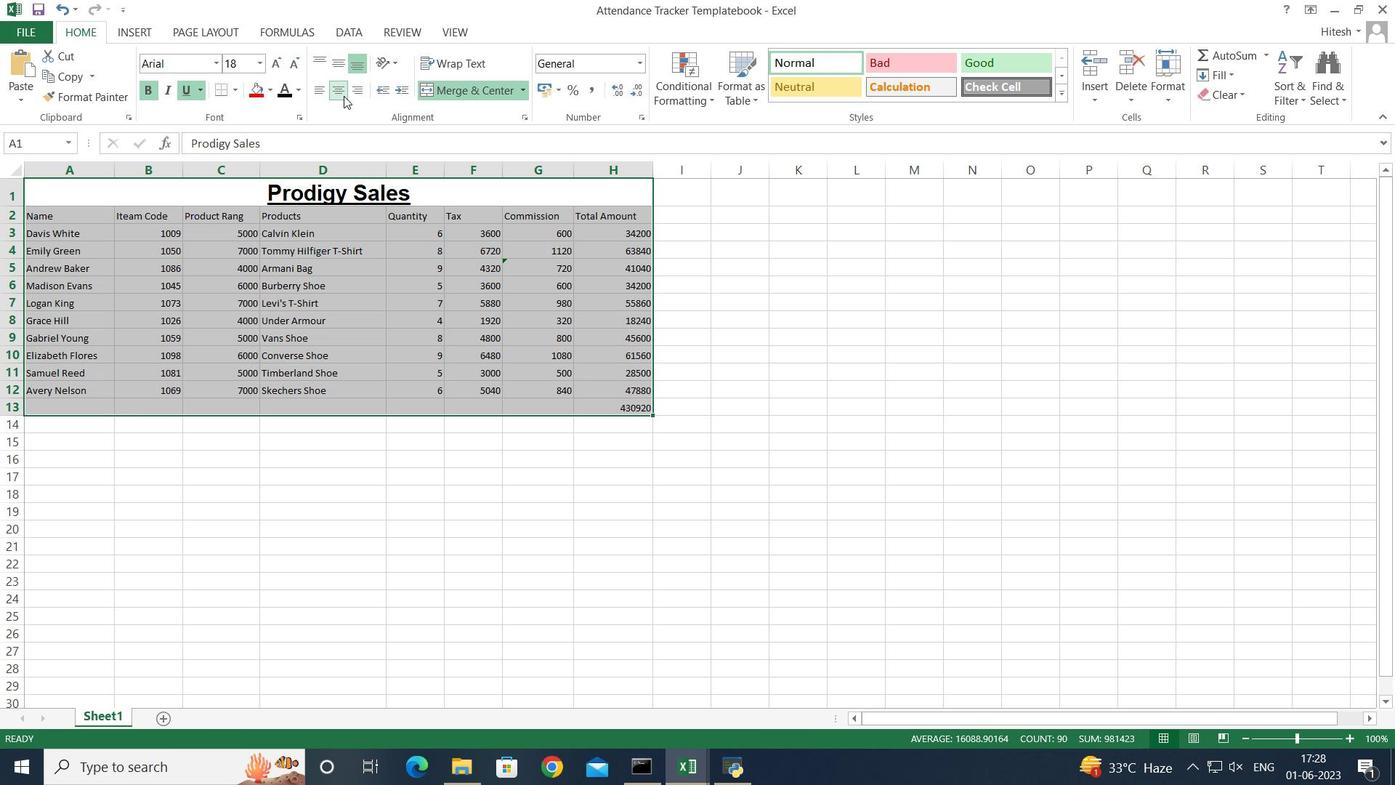 
Action: Mouse pressed left at (342, 92)
Screenshot: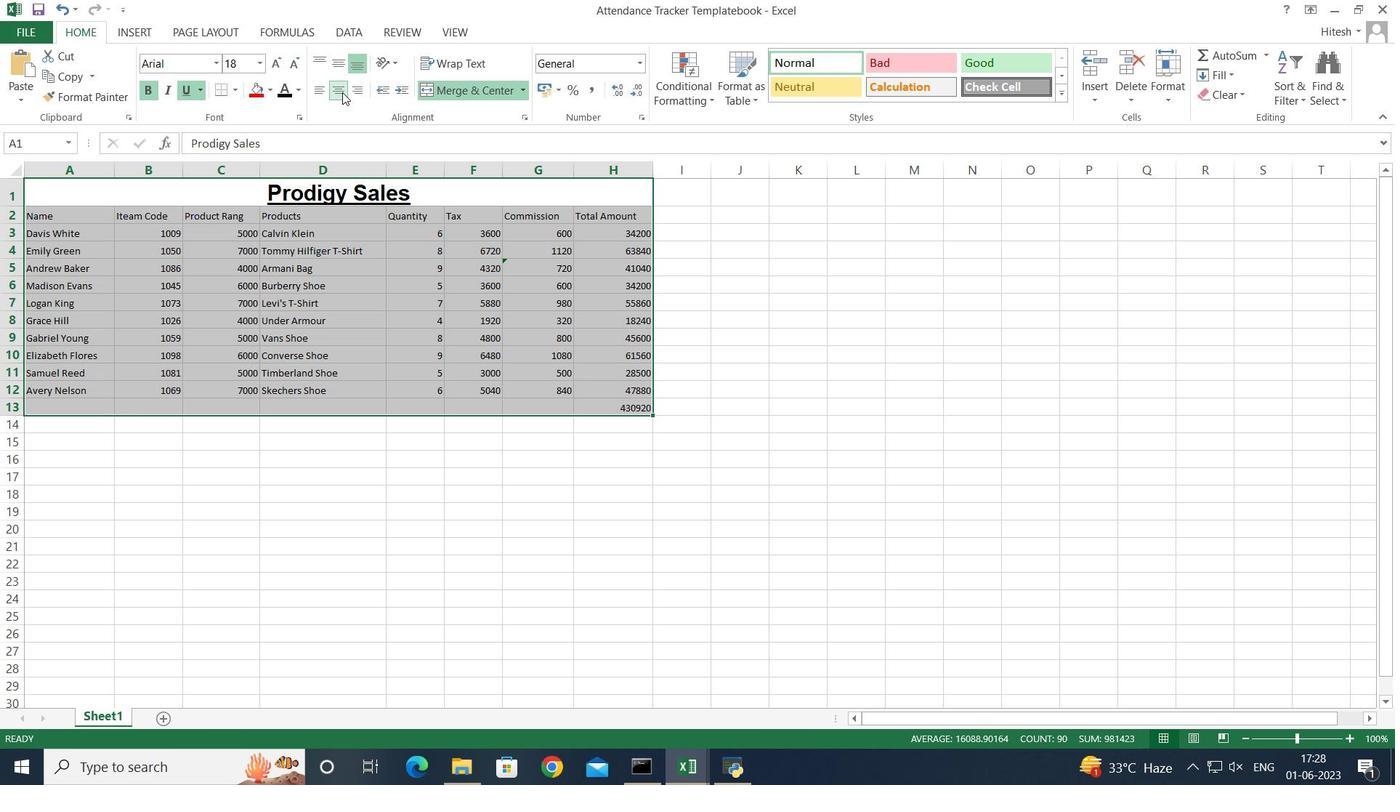 
Action: Mouse pressed left at (342, 92)
Screenshot: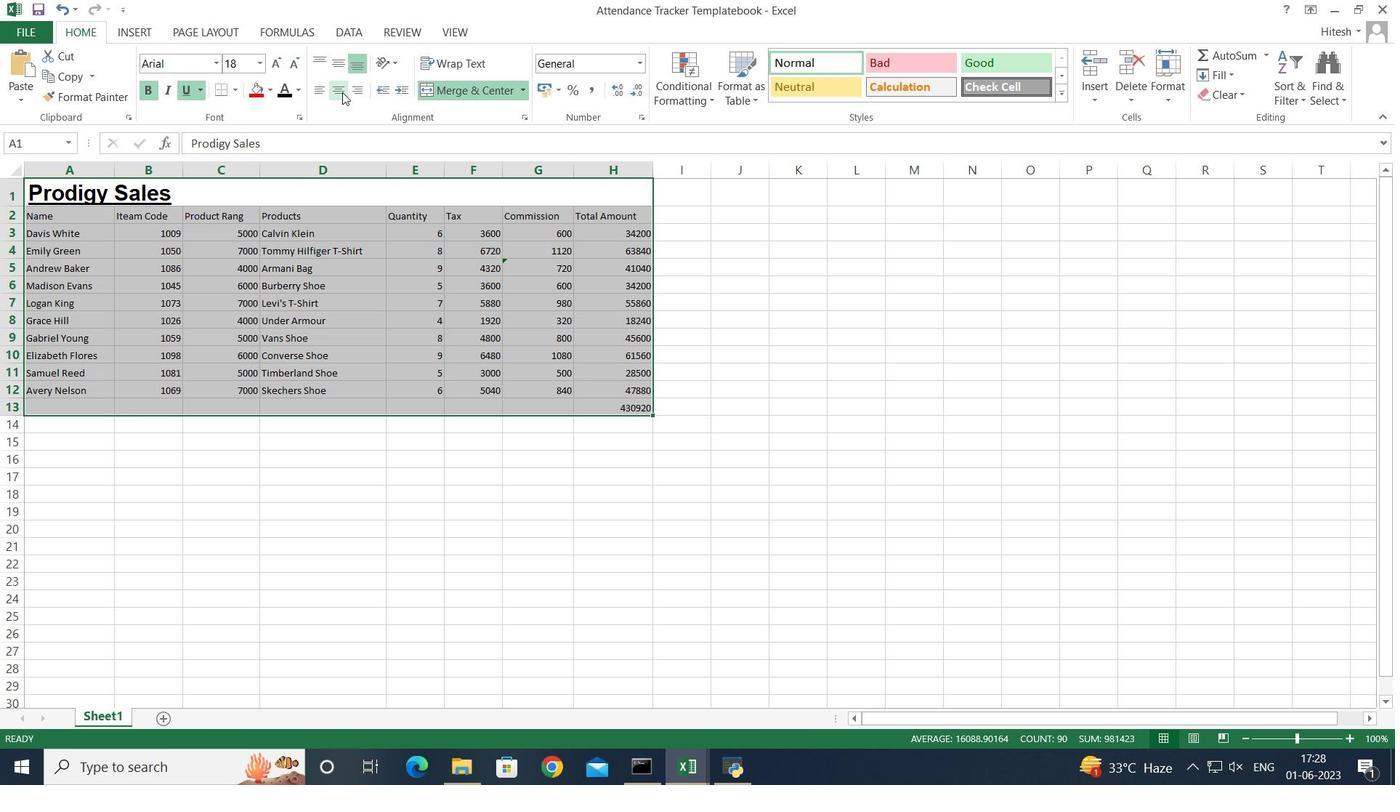 
Action: Mouse moved to (356, 471)
Screenshot: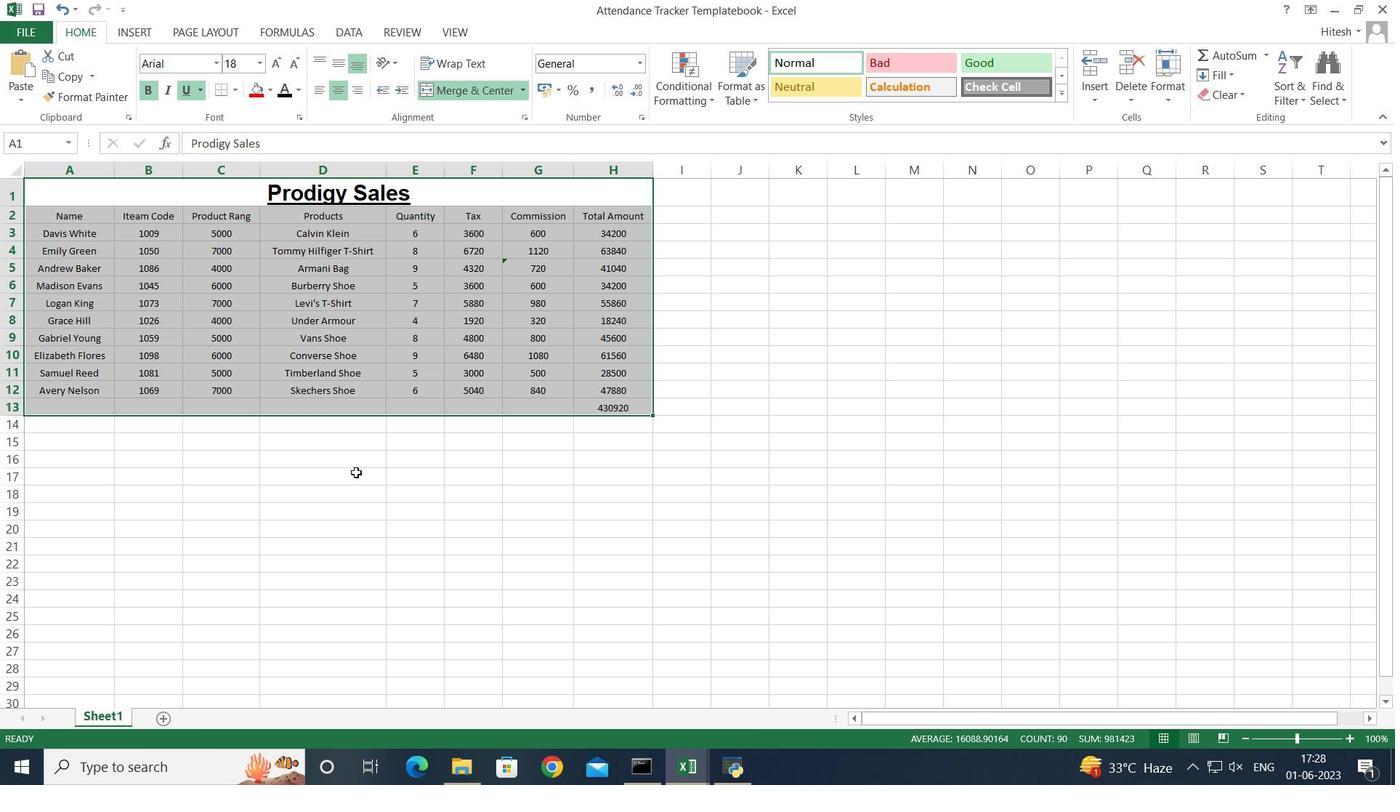 
Action: Mouse pressed left at (356, 471)
Screenshot: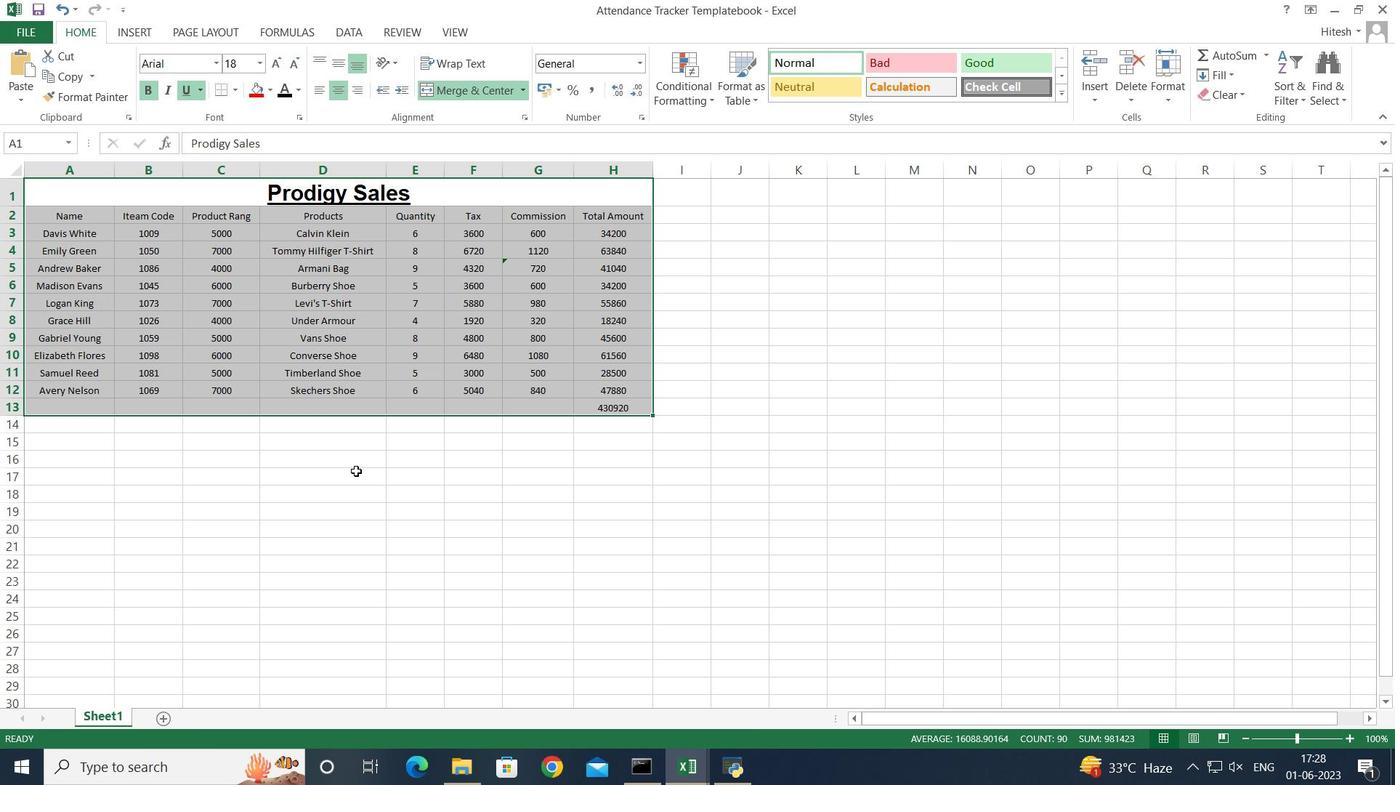 
Action: Mouse moved to (125, 200)
Screenshot: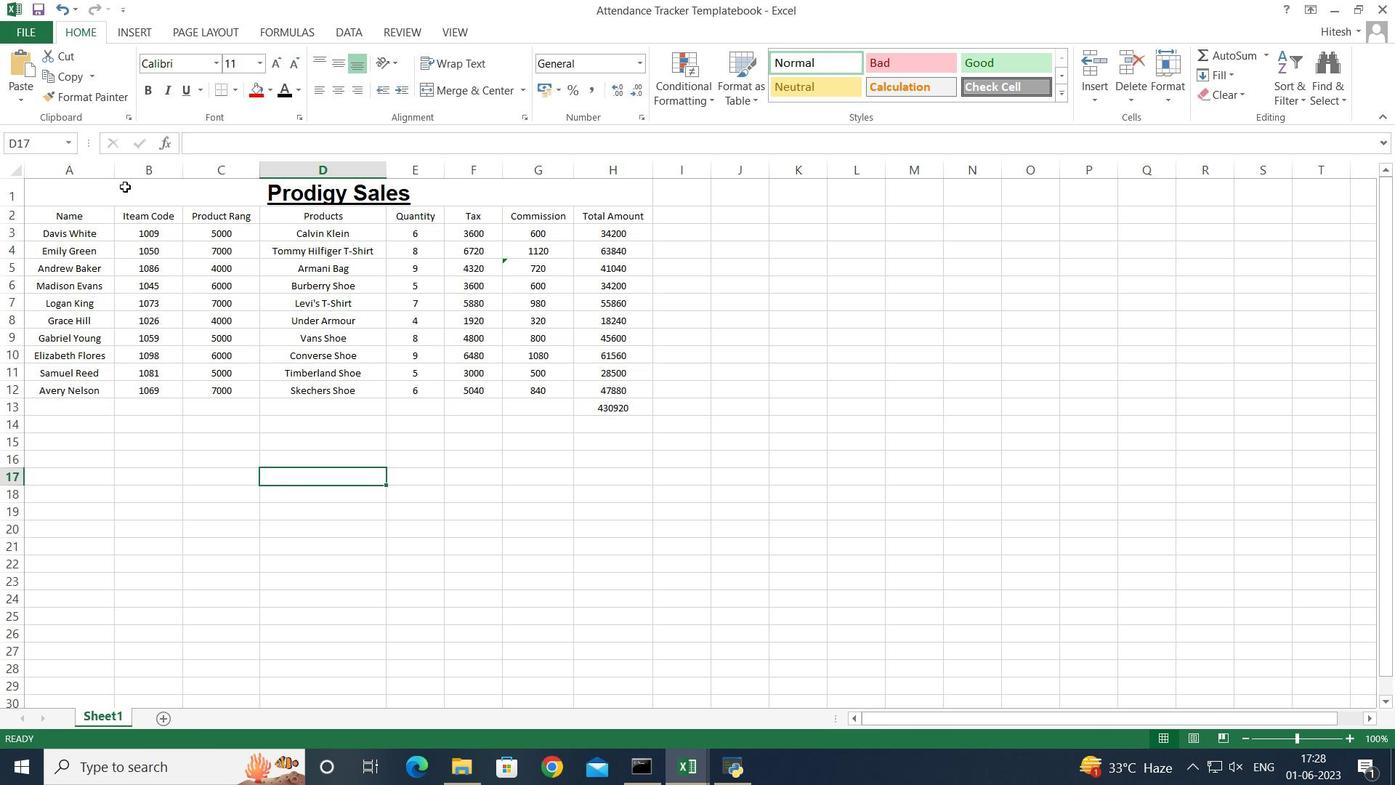 
Action: Mouse pressed left at (125, 200)
Screenshot: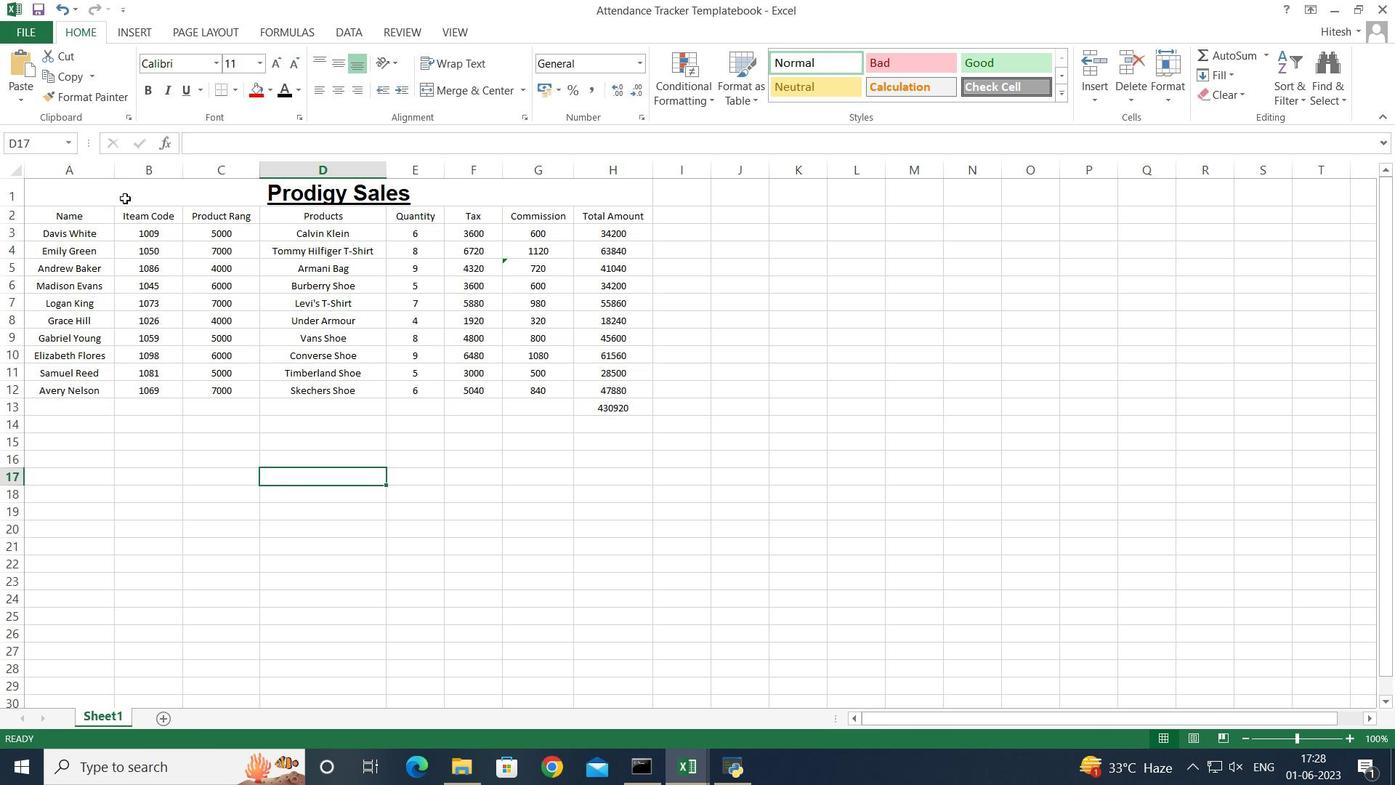 
Action: Mouse moved to (257, 94)
Screenshot: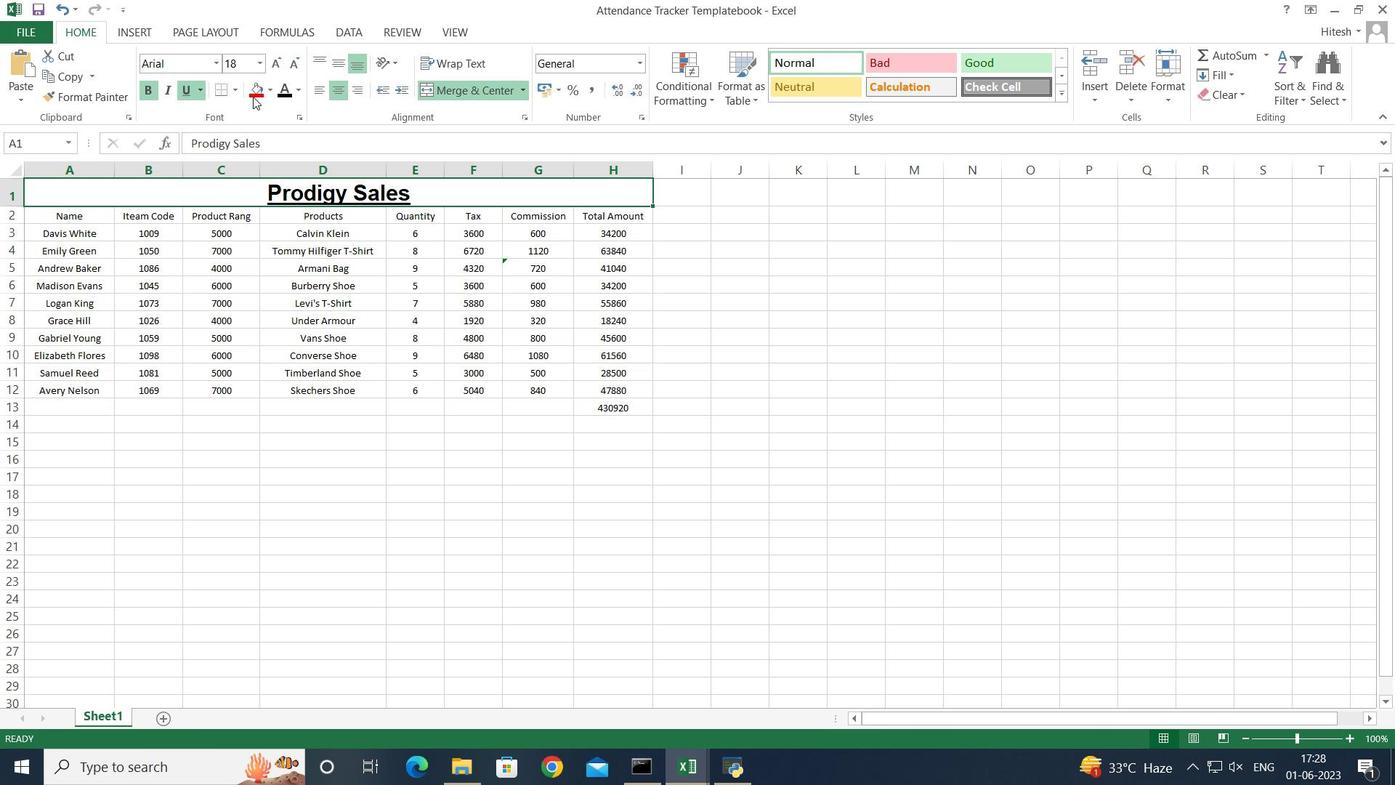 
Action: Mouse pressed left at (257, 94)
Screenshot: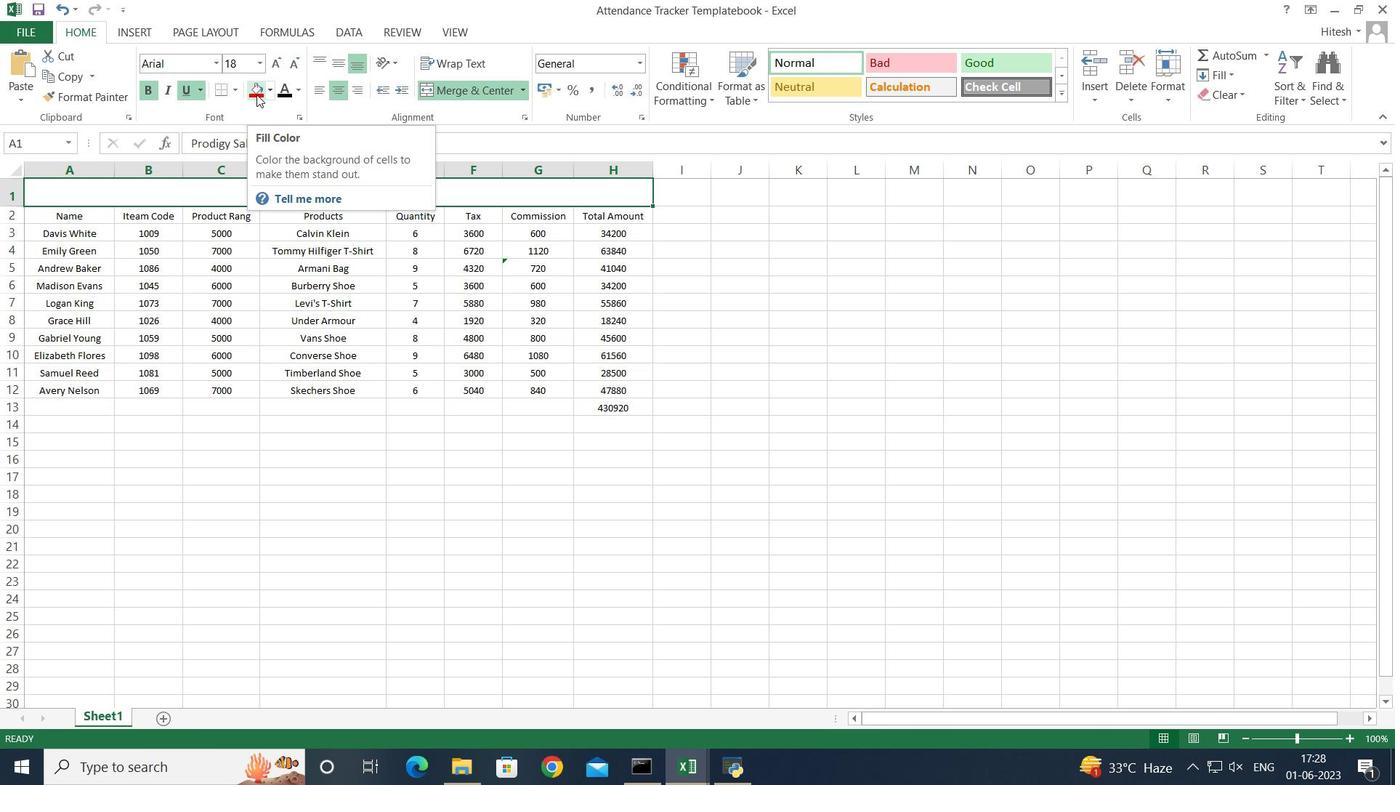 
Action: Mouse moved to (55, 213)
Screenshot: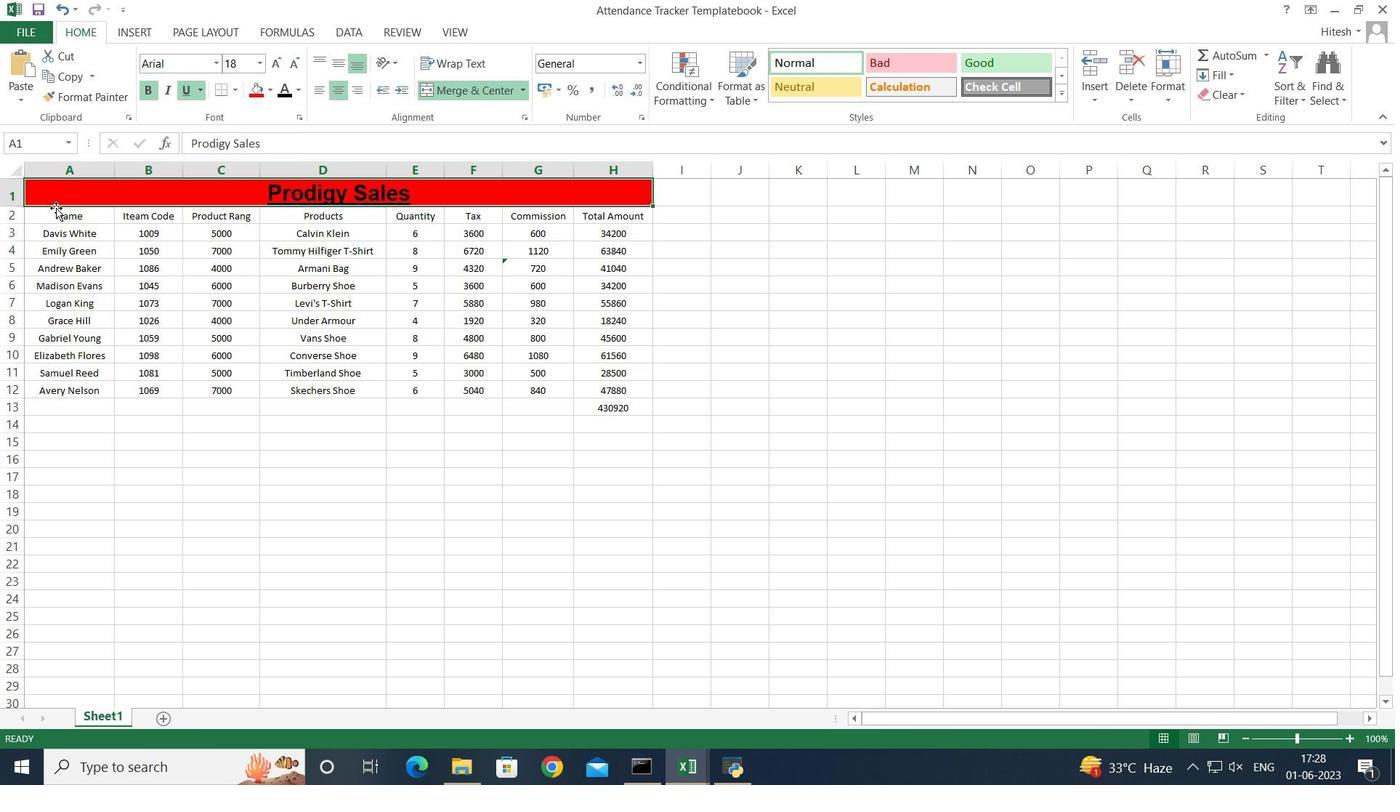 
Action: Mouse pressed left at (55, 213)
Screenshot: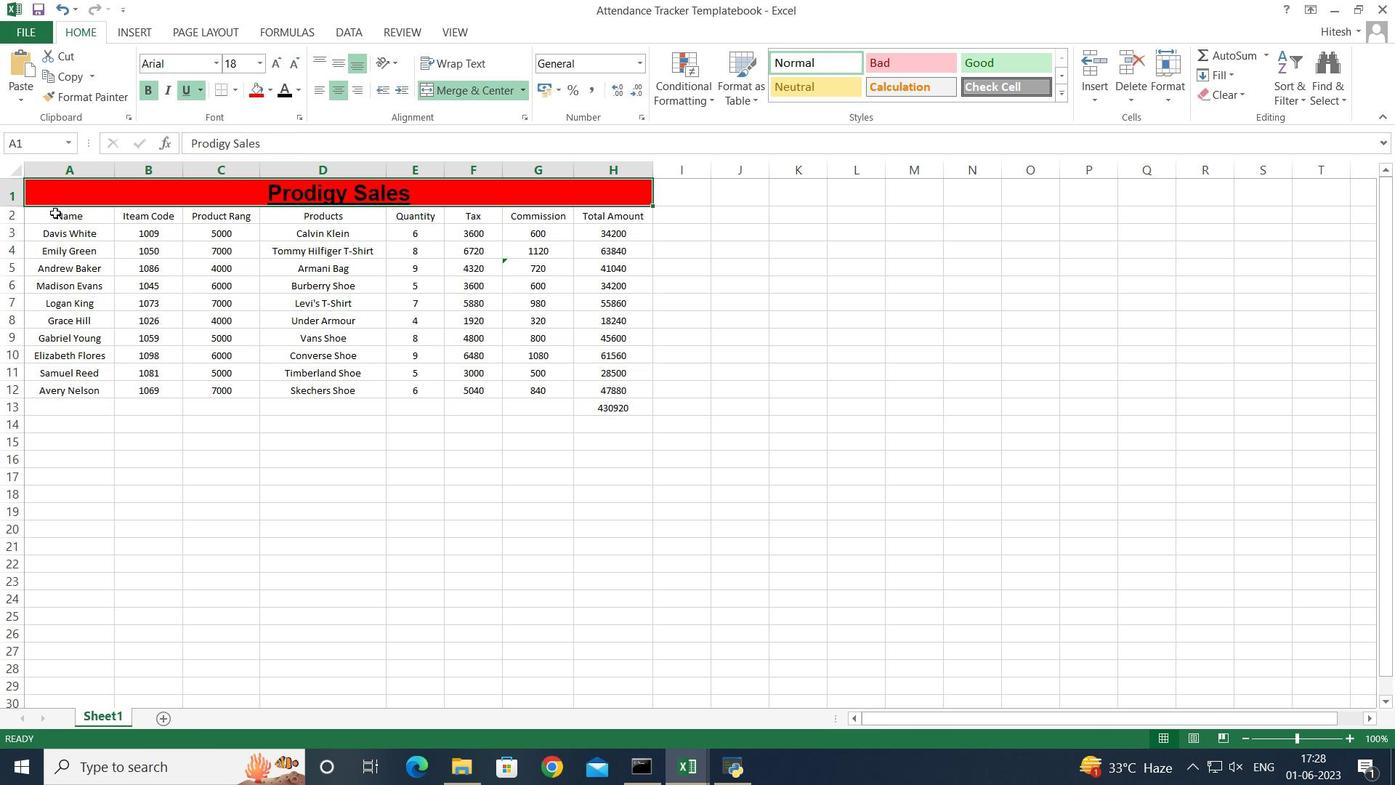 
Action: Key pressed <Key.shift><Key.right><Key.right><Key.right><Key.right><Key.right><Key.right><Key.right><Key.down><Key.down><Key.down><Key.down><Key.down><Key.down><Key.down><Key.down><Key.down><Key.down><Key.down>
Screenshot: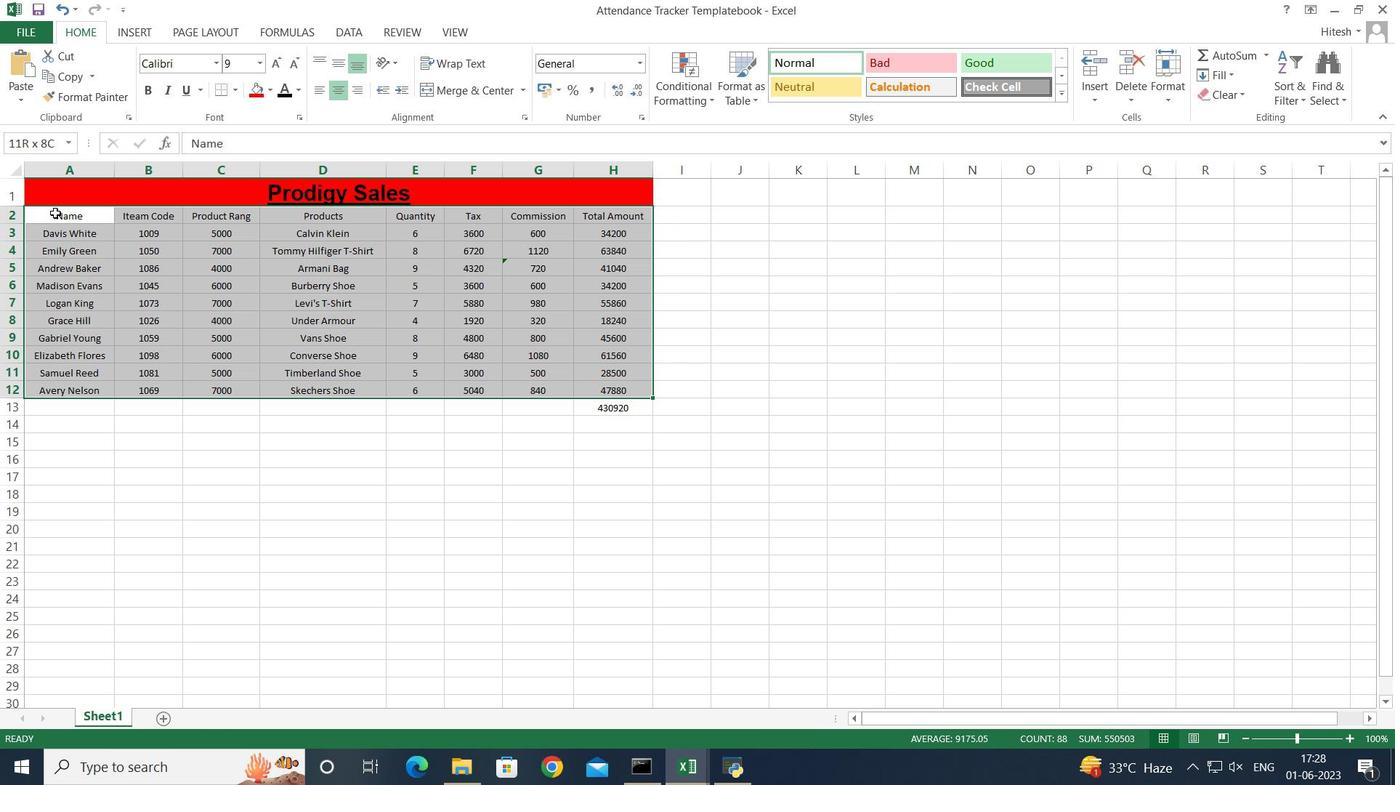 
Action: Mouse moved to (283, 93)
Screenshot: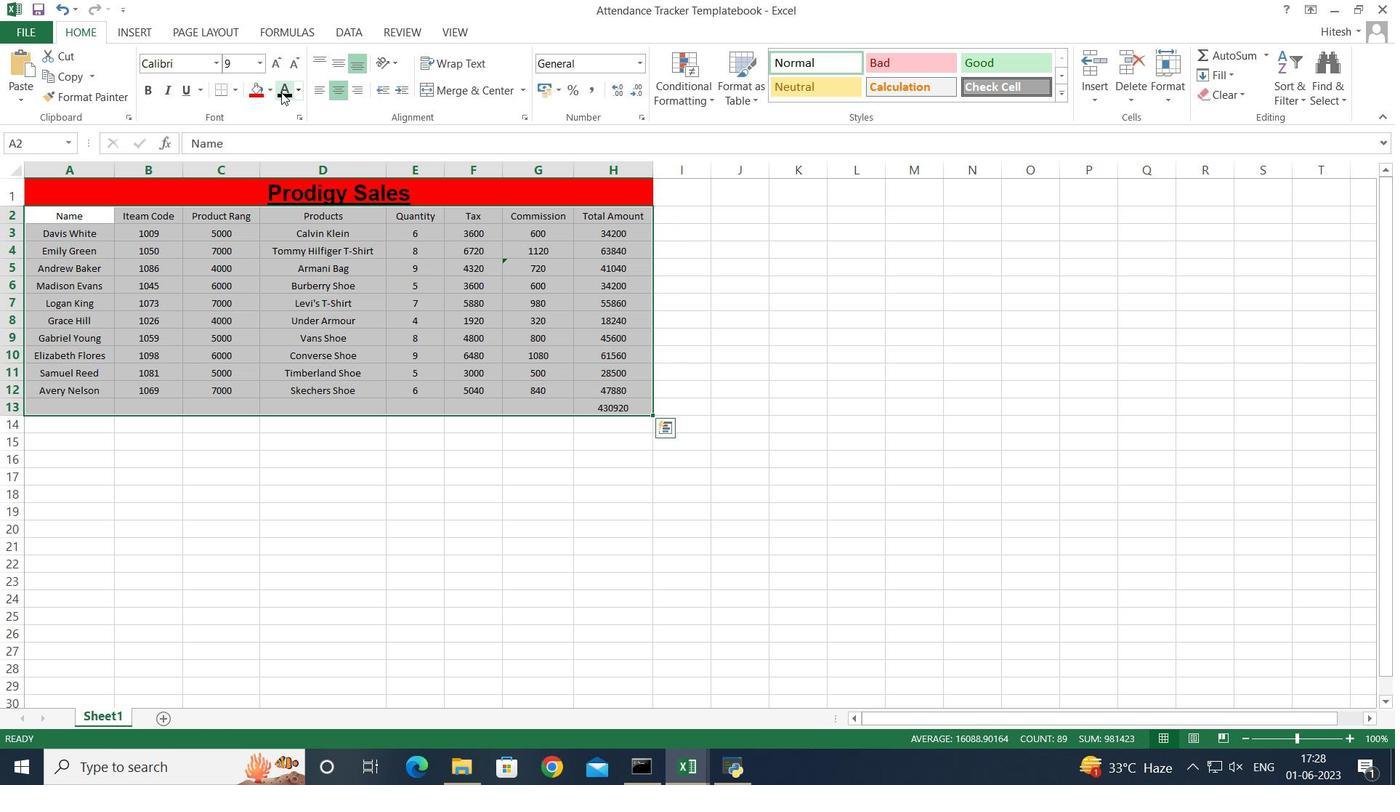 
Action: Mouse pressed left at (283, 93)
Screenshot: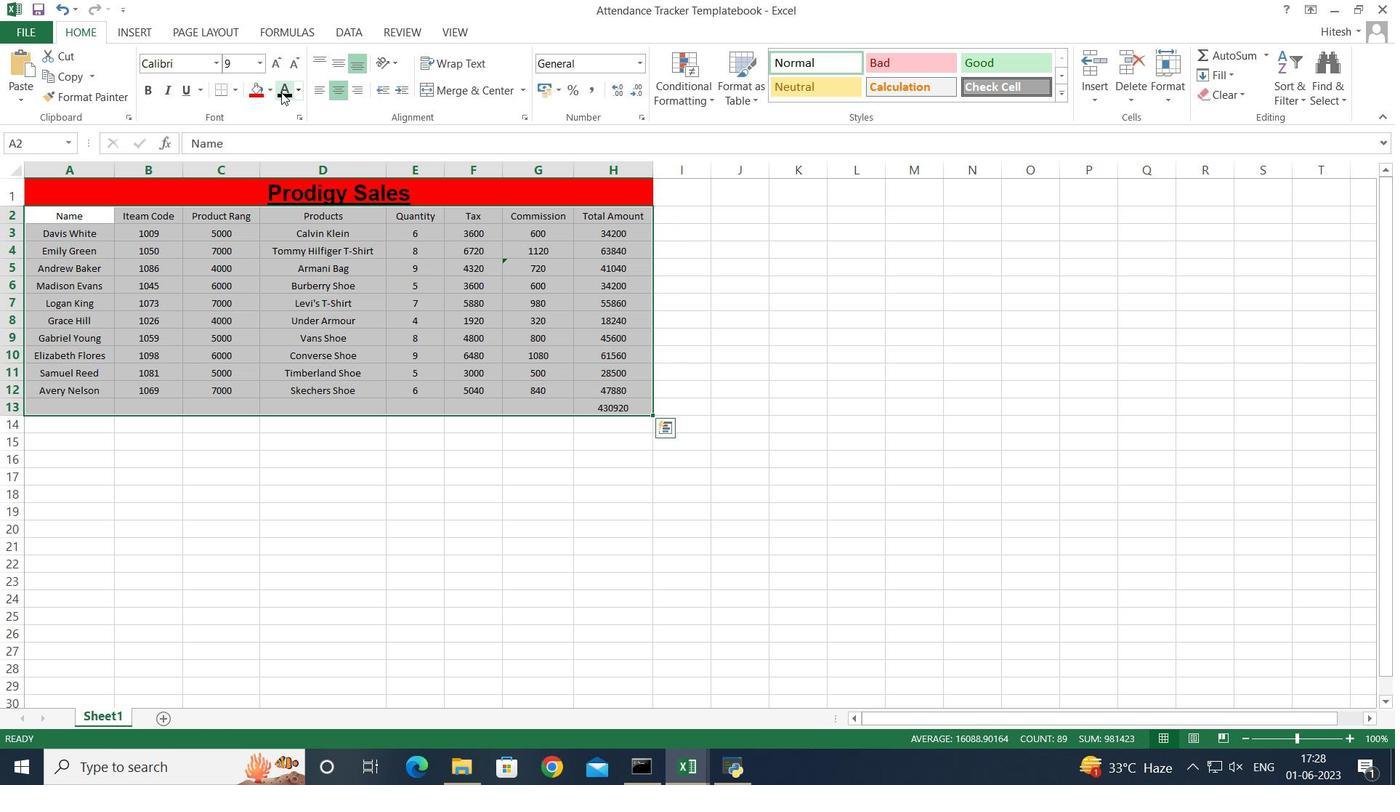 
Action: Mouse moved to (170, 455)
Screenshot: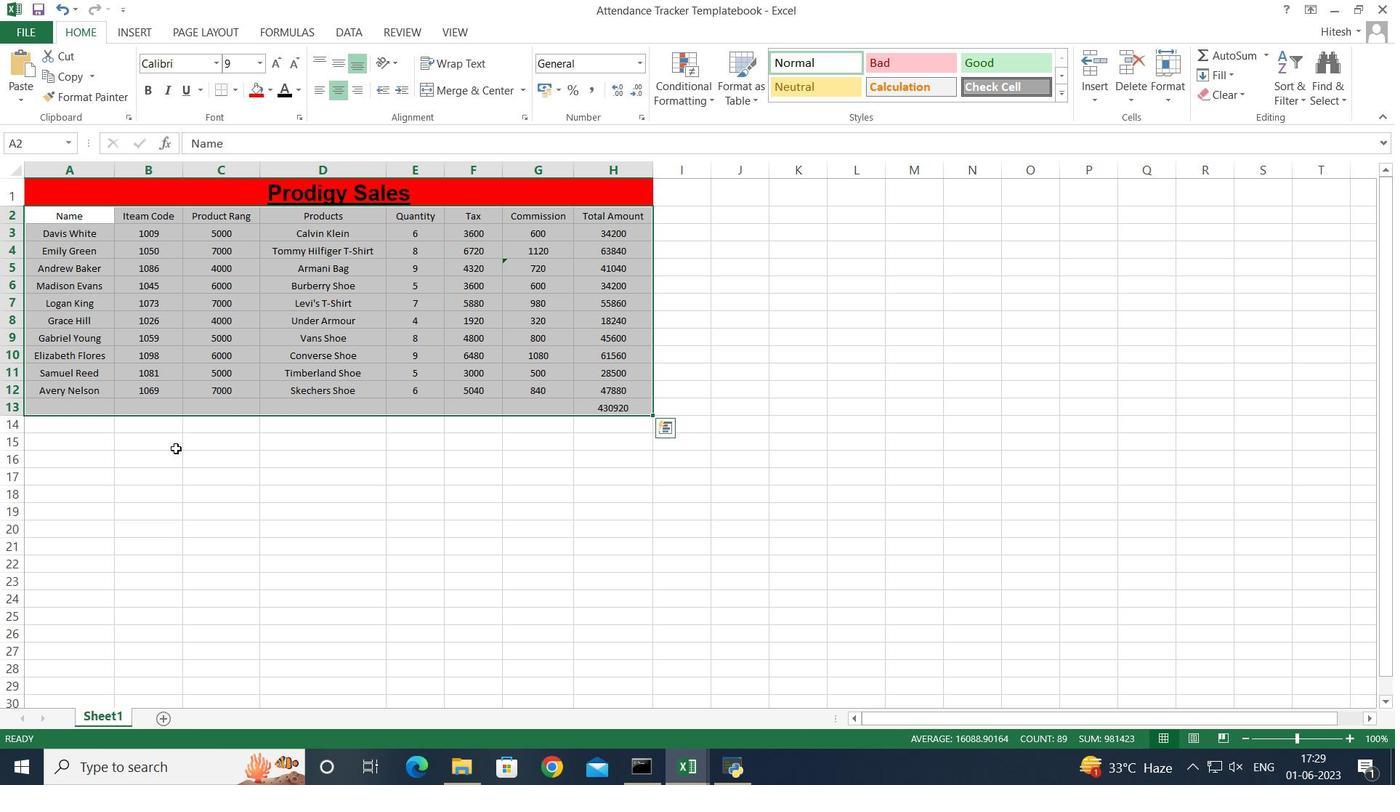 
Action: Mouse pressed left at (170, 455)
Screenshot: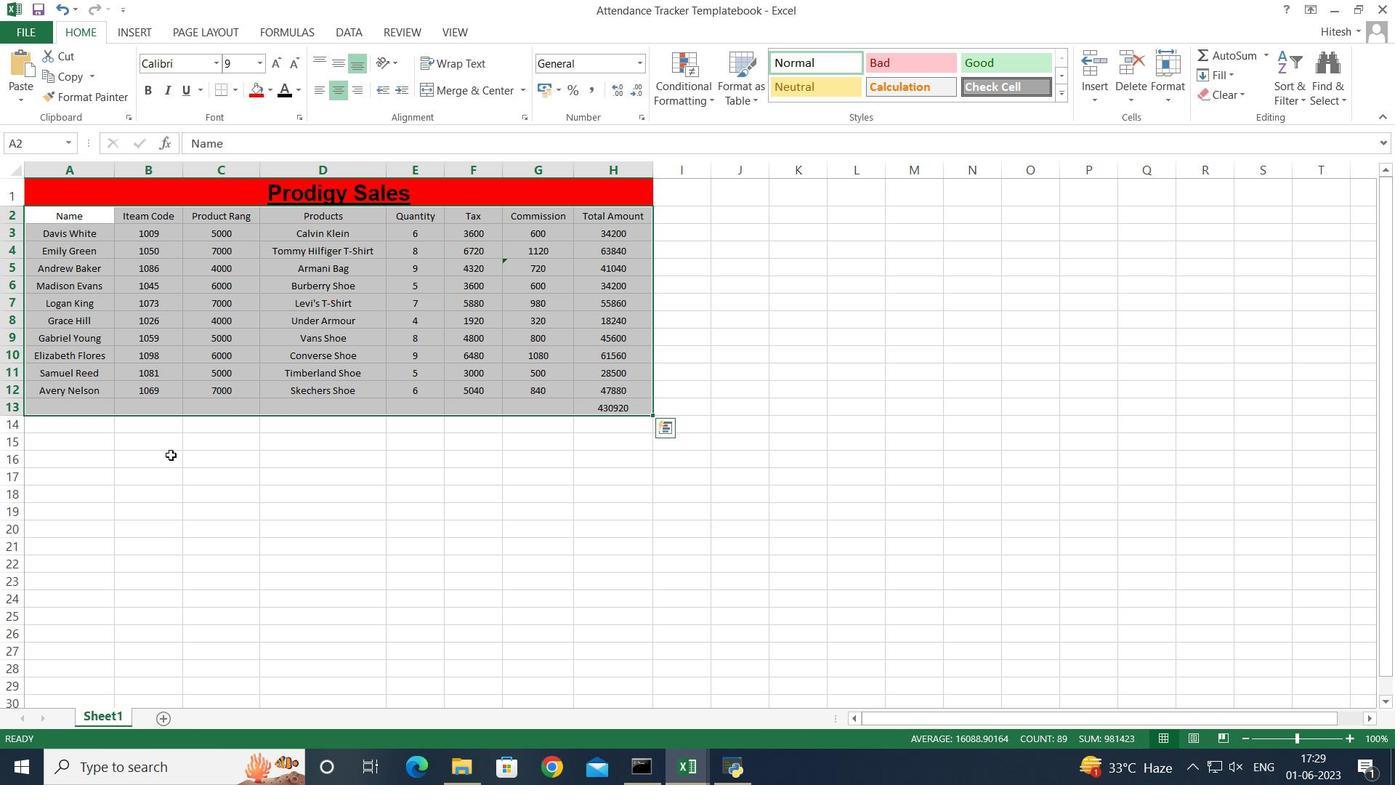 
Action: Mouse moved to (66, 214)
Screenshot: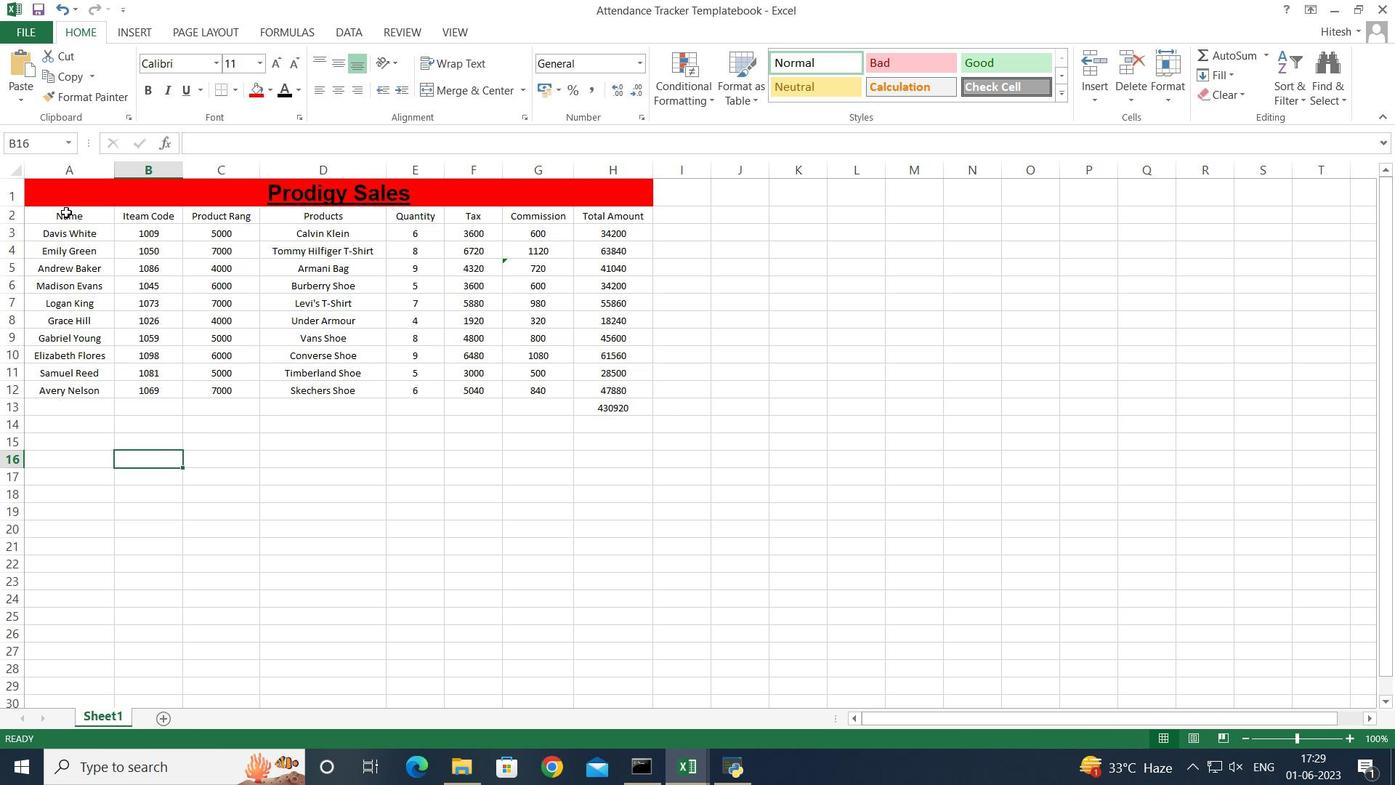 
Action: Mouse pressed left at (66, 214)
Screenshot: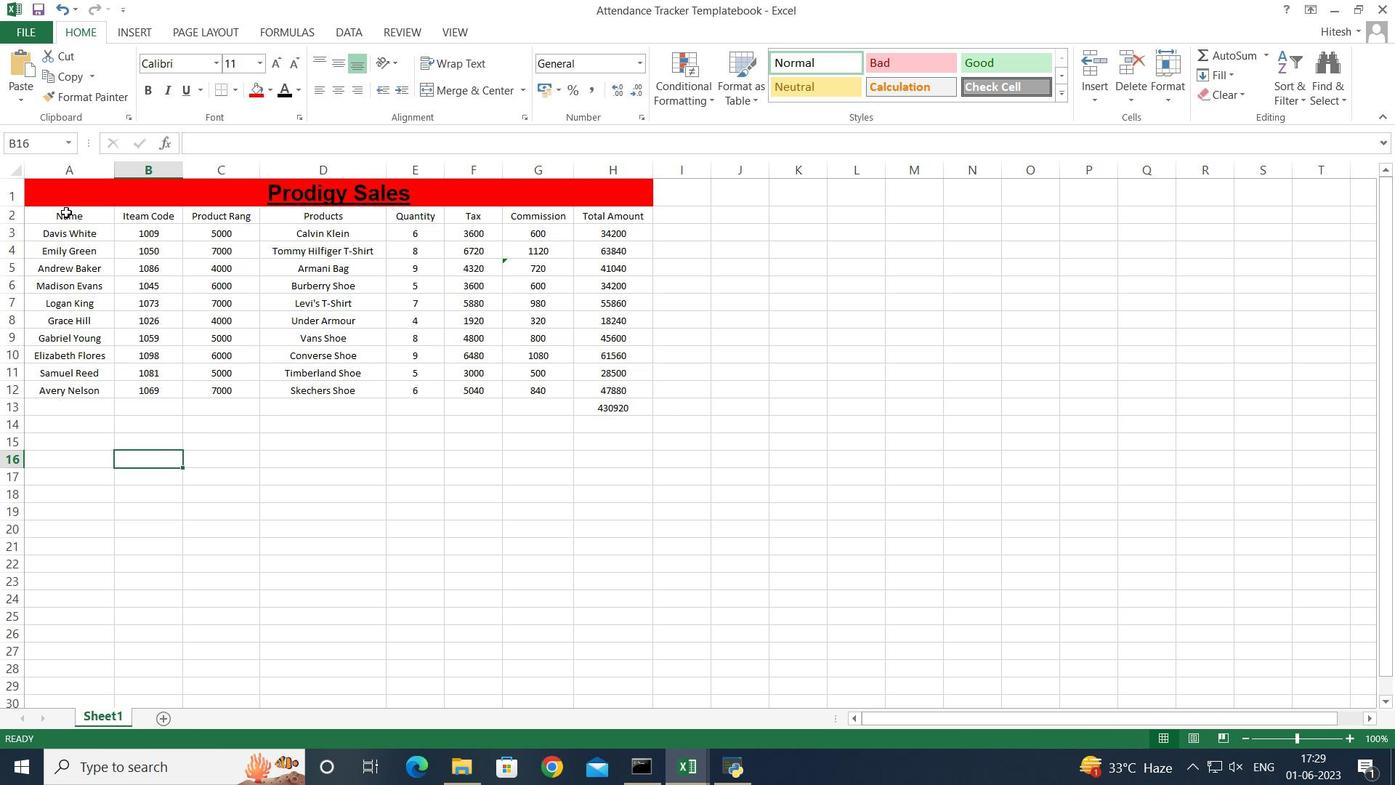 
Action: Key pressed <Key.shift><Key.right><Key.right><Key.right><Key.right><Key.right><Key.right><Key.right><Key.down><Key.down><Key.down><Key.down><Key.down><Key.down><Key.down><Key.down><Key.down><Key.down><Key.down>
Screenshot: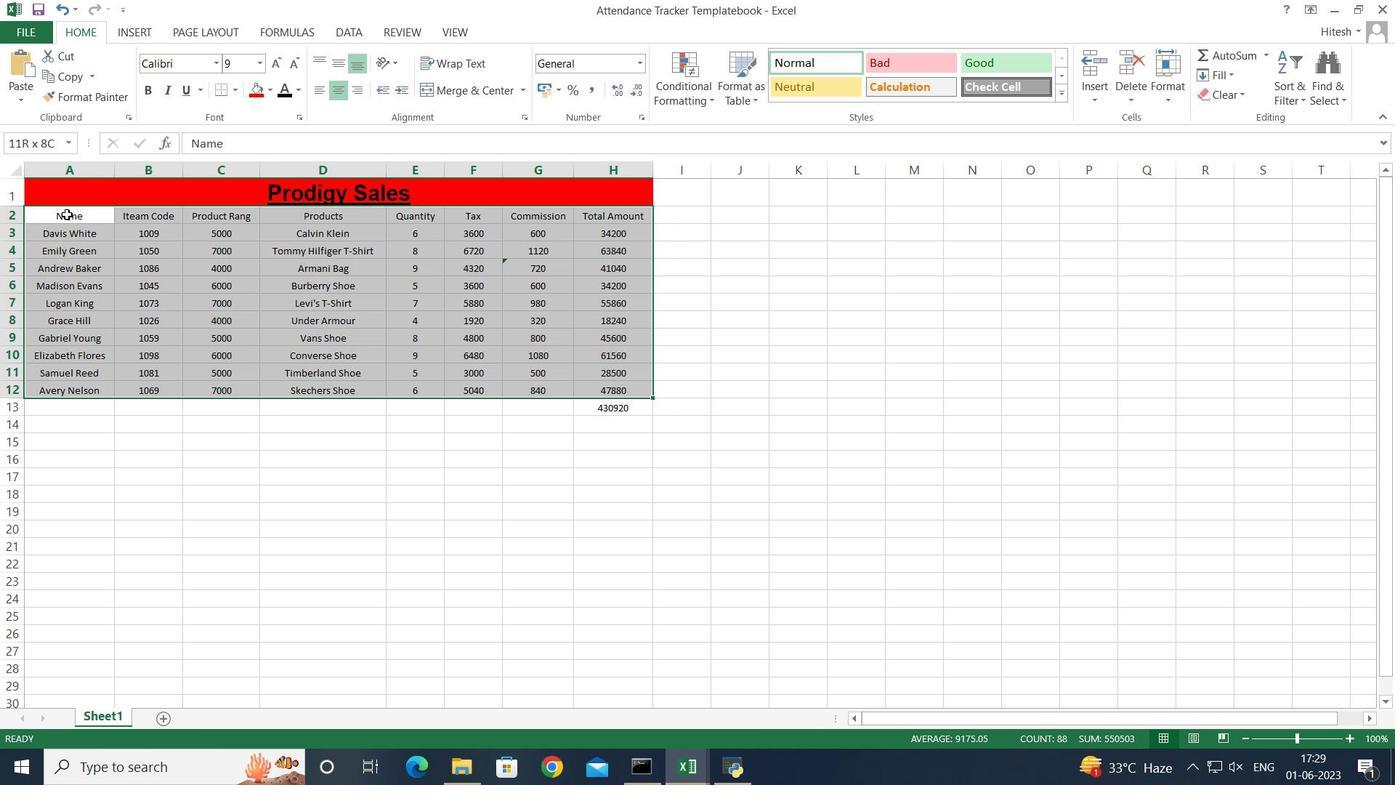 
Action: Mouse moved to (235, 89)
Screenshot: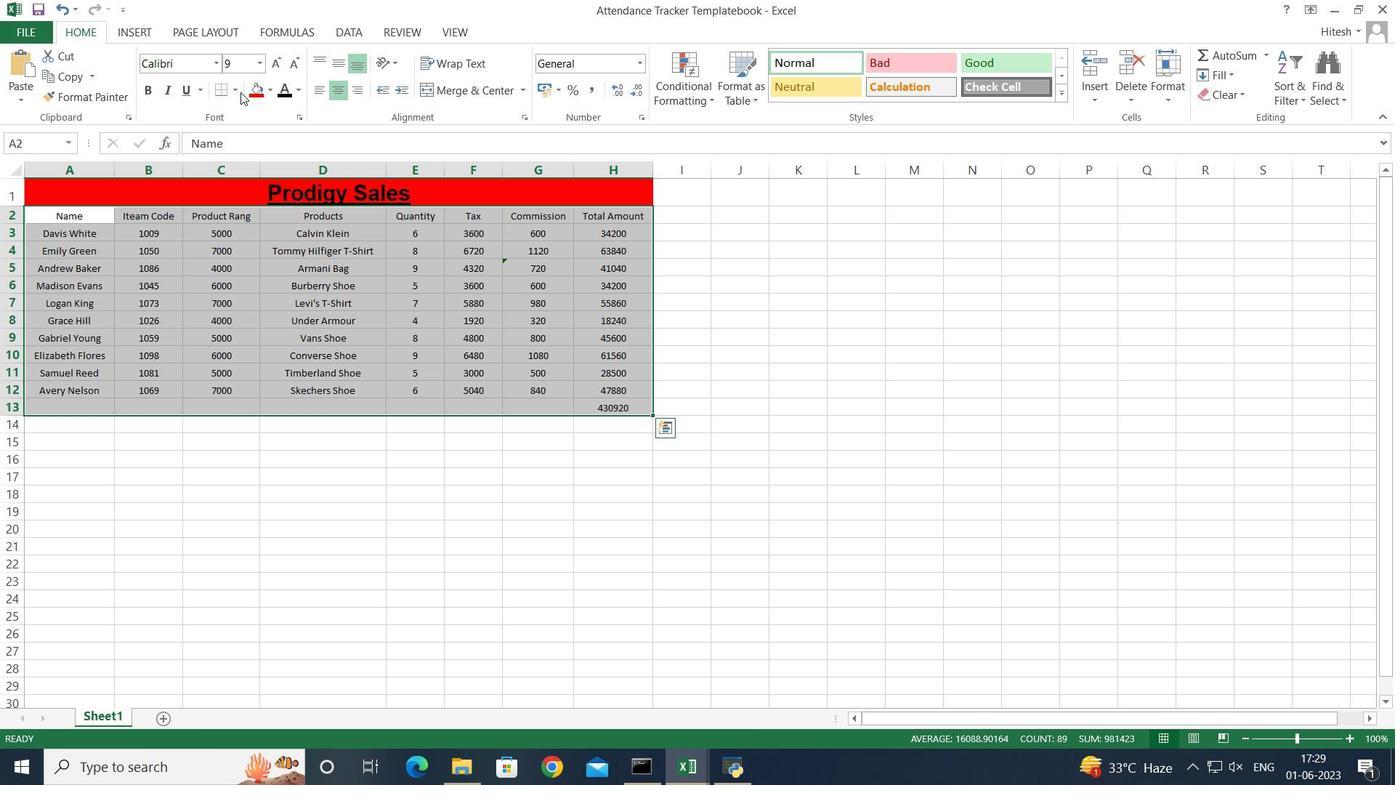 
Action: Mouse pressed left at (235, 89)
Screenshot: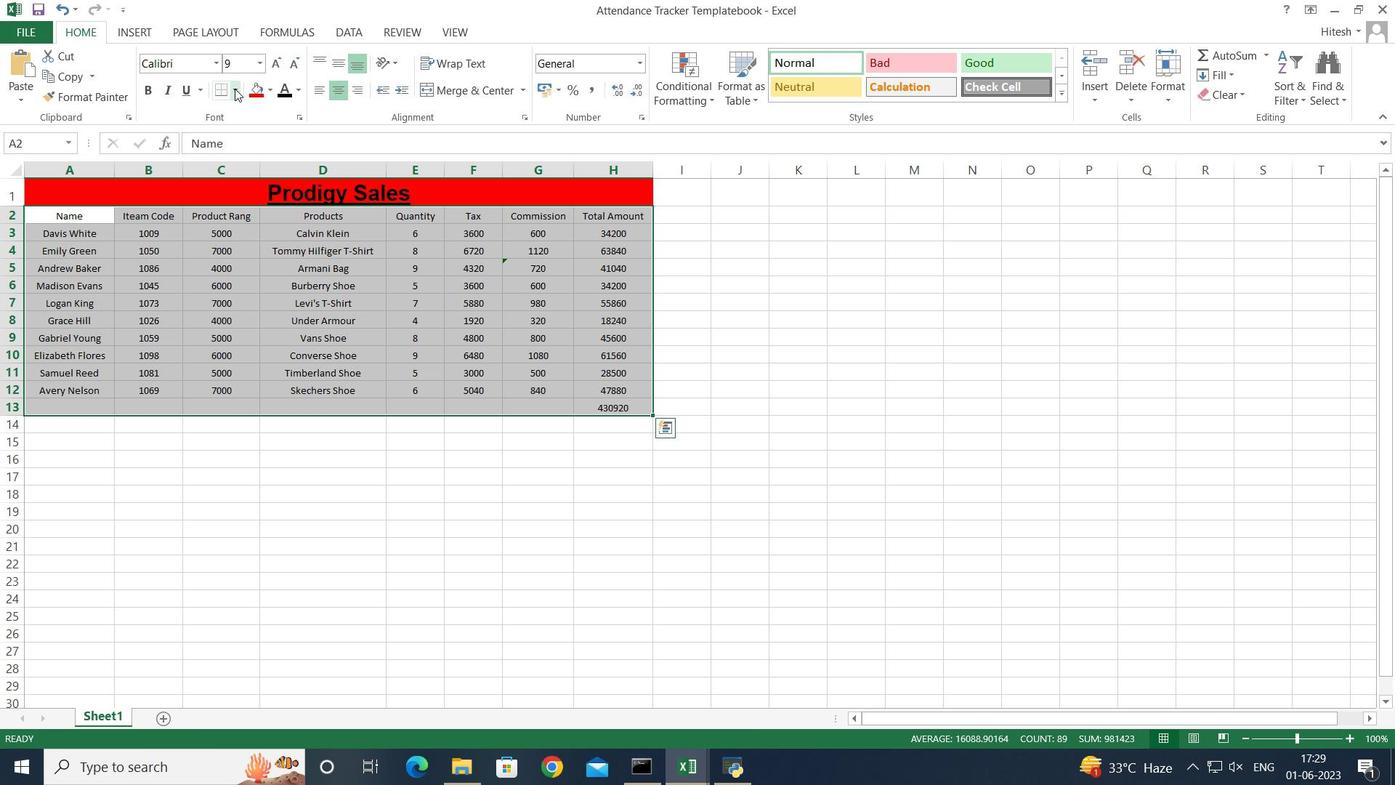 
Action: Mouse moved to (279, 215)
Screenshot: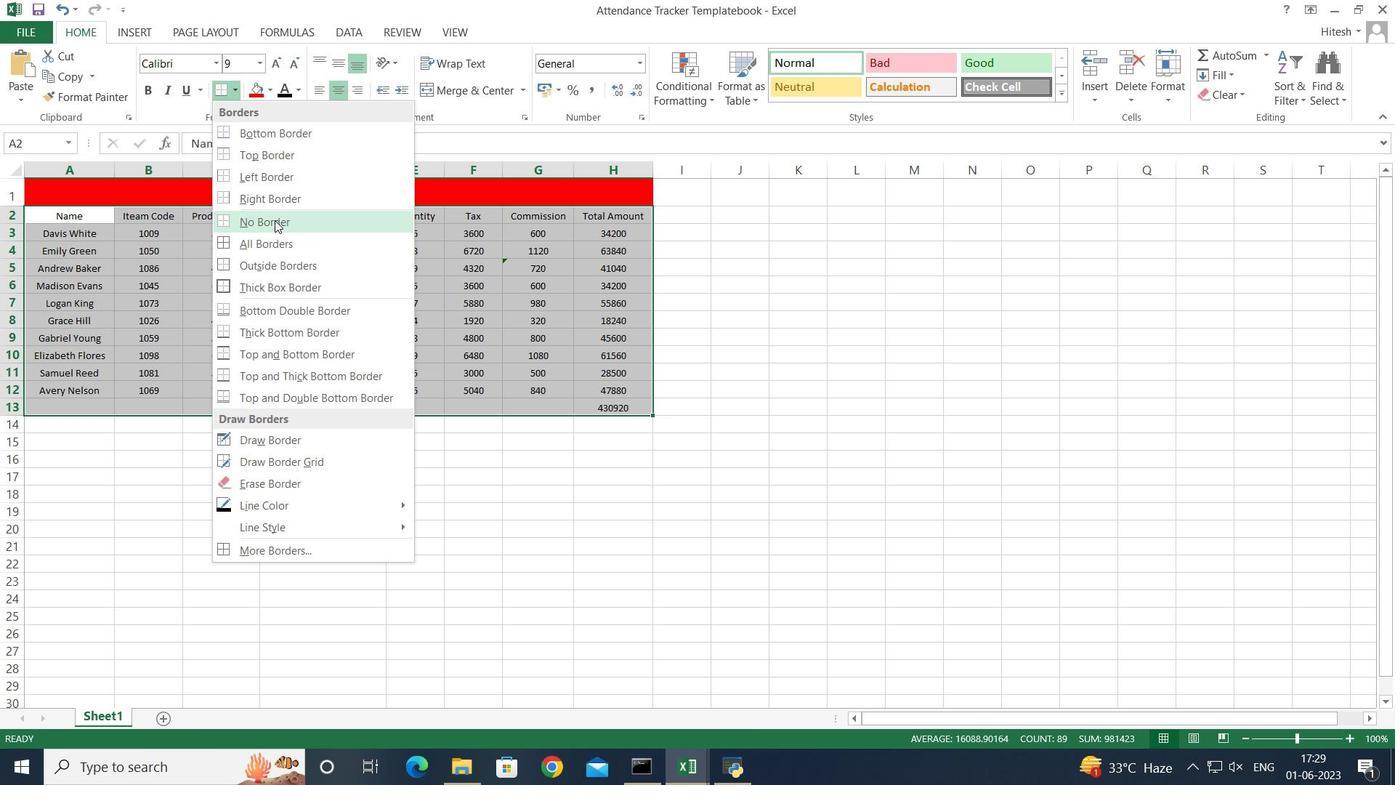 
Action: Mouse pressed left at (279, 215)
Screenshot: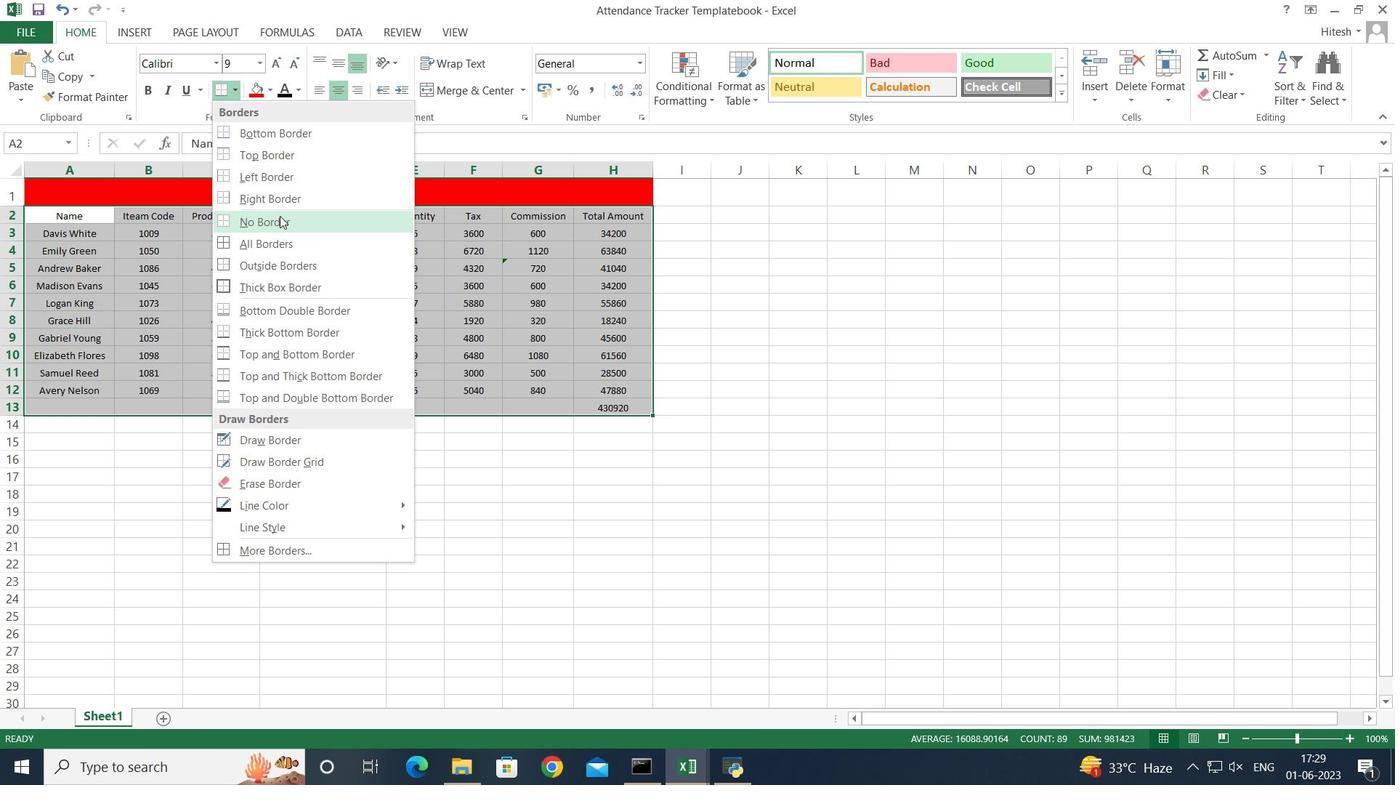 
Action: Mouse moved to (287, 436)
Screenshot: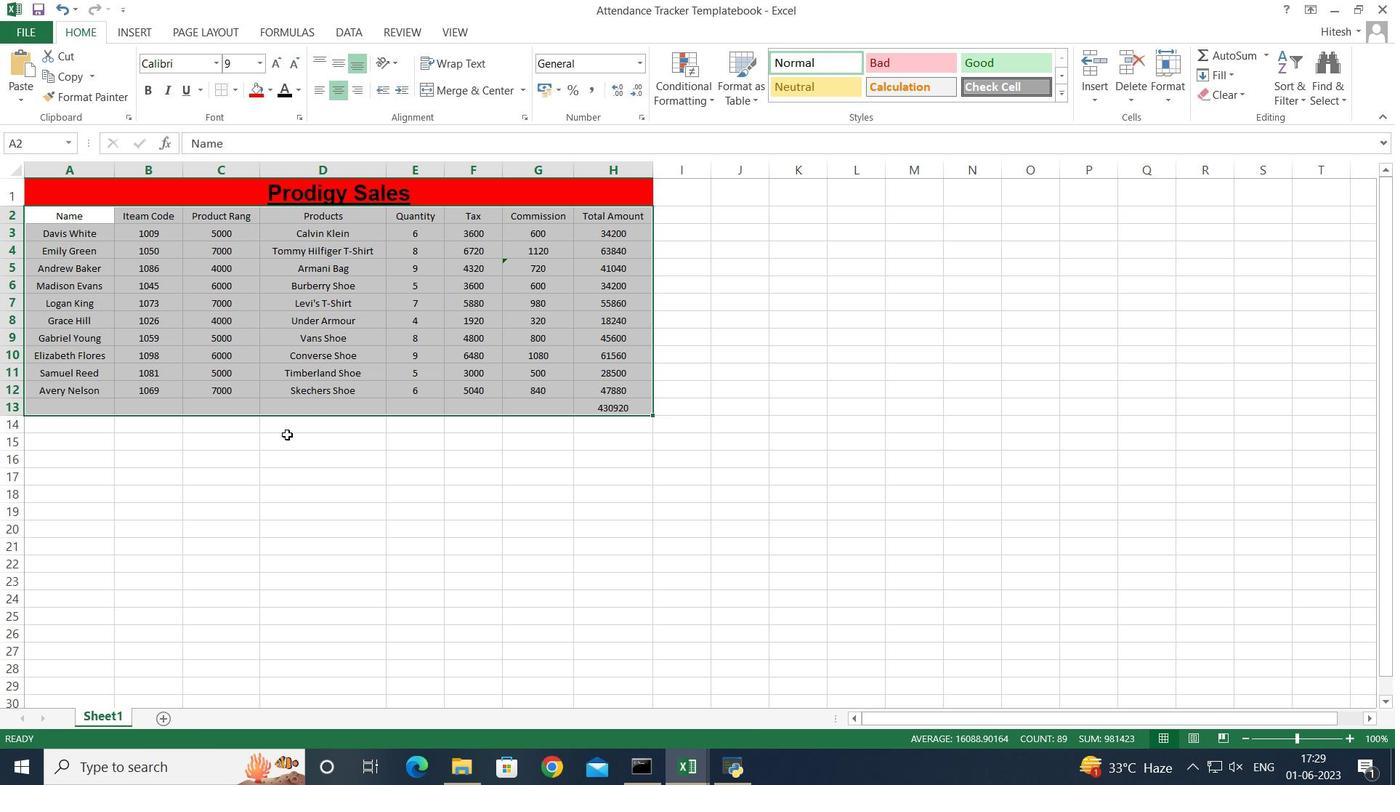 
Action: Mouse pressed left at (287, 436)
Screenshot: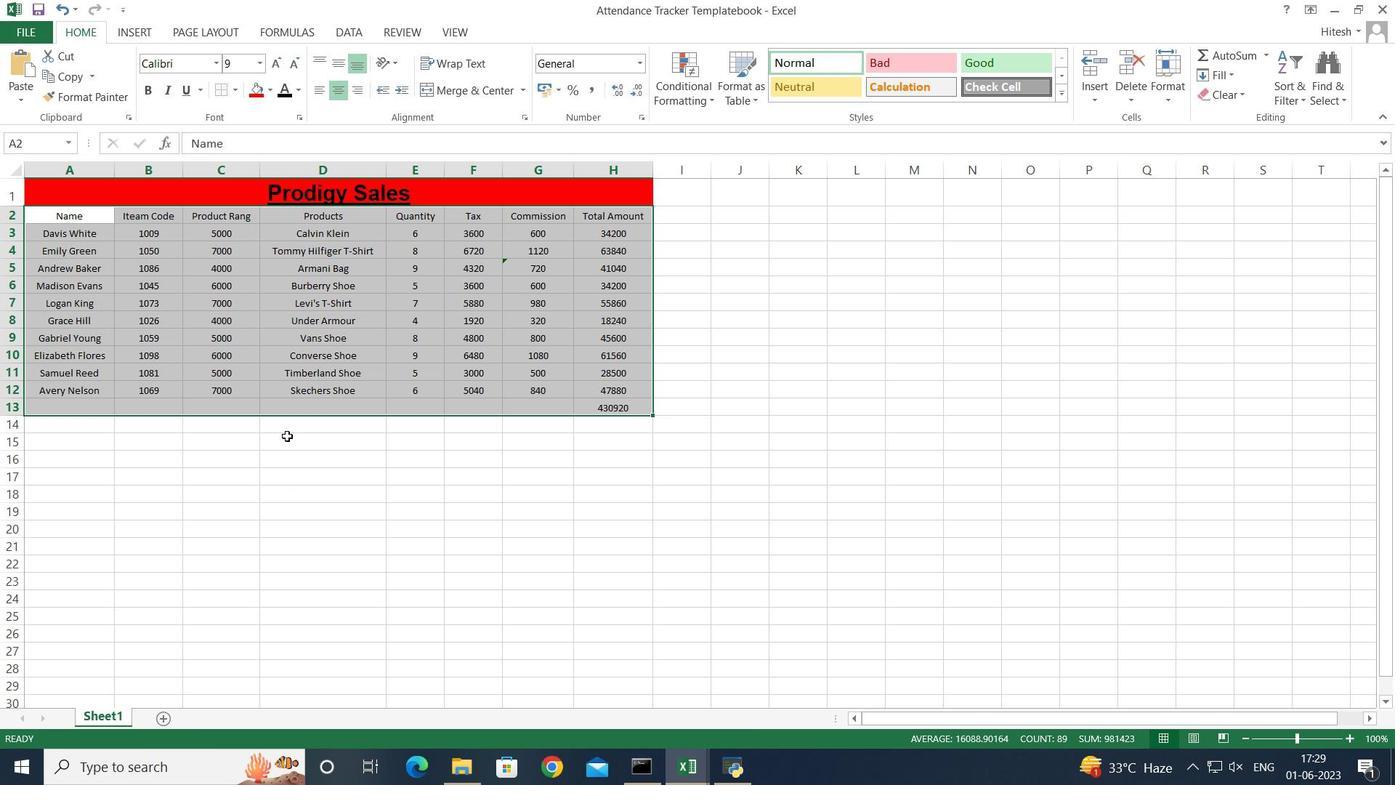 
